 Task: Search one way flight ticket for 3 adults in first from Utqiagvik(barrow): Wiley Postwill Rogers Memorial Airport to Jacksonville: Albert J. Ellis Airport on 5-3-2023. Choice of flights is United. Number of bags: 11 checked bags. Price is upto 72000. Outbound departure time preference is 20:00.
Action: Mouse moved to (310, 283)
Screenshot: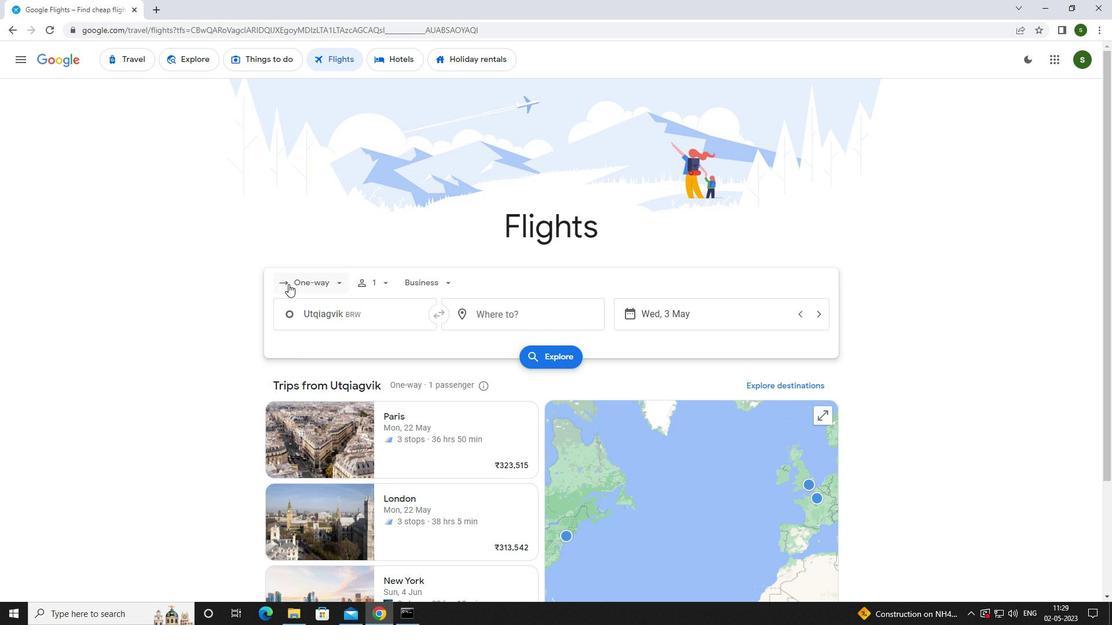 
Action: Mouse pressed left at (310, 283)
Screenshot: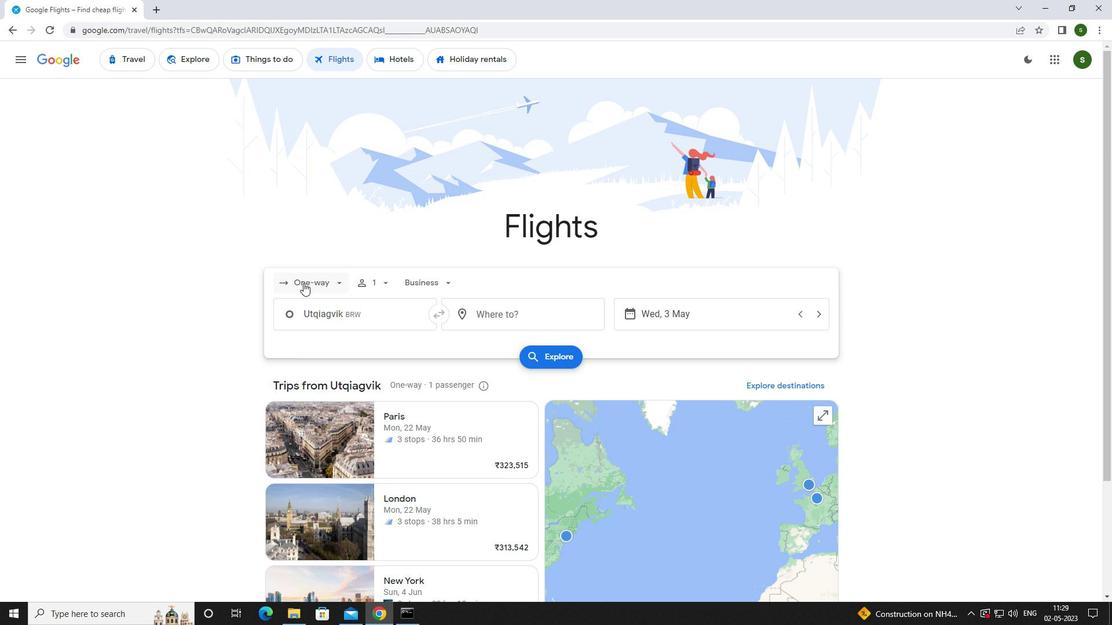 
Action: Mouse moved to (318, 335)
Screenshot: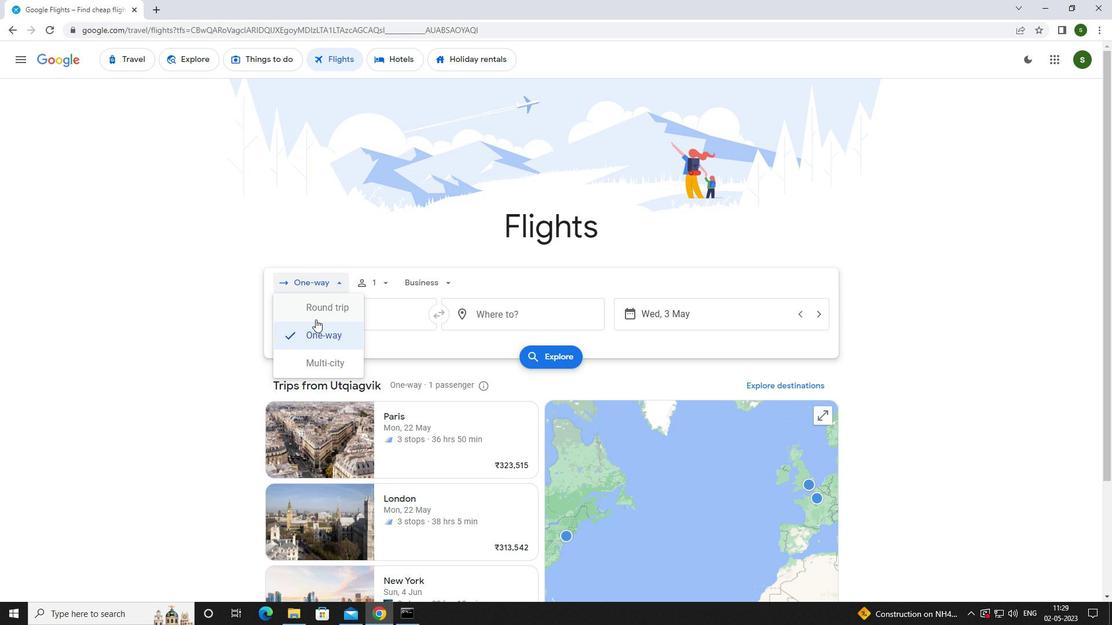 
Action: Mouse pressed left at (318, 335)
Screenshot: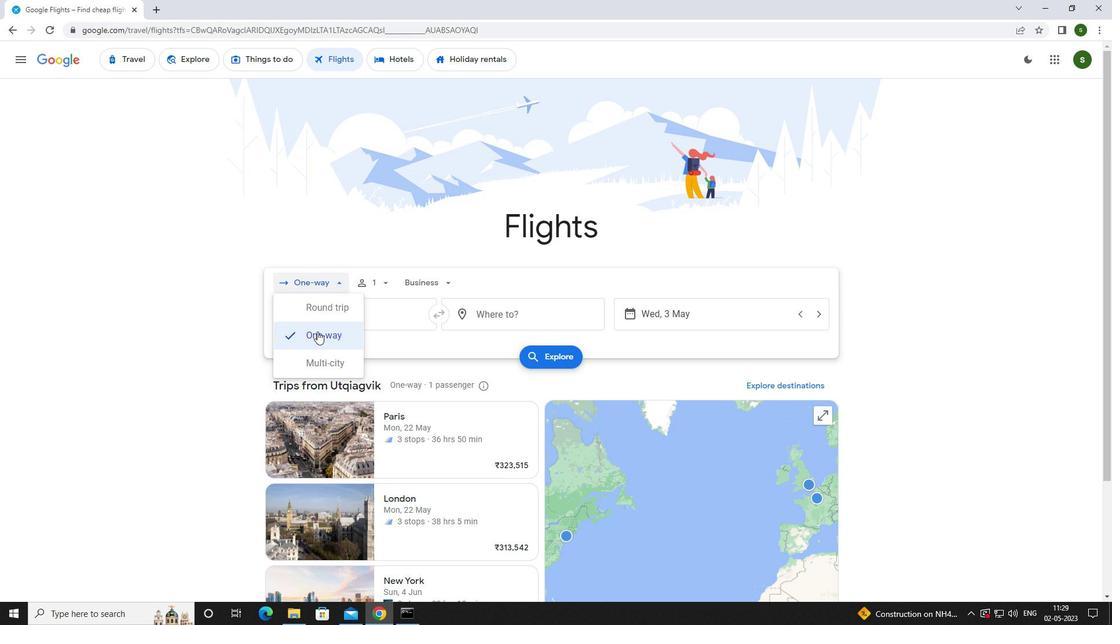 
Action: Mouse moved to (386, 282)
Screenshot: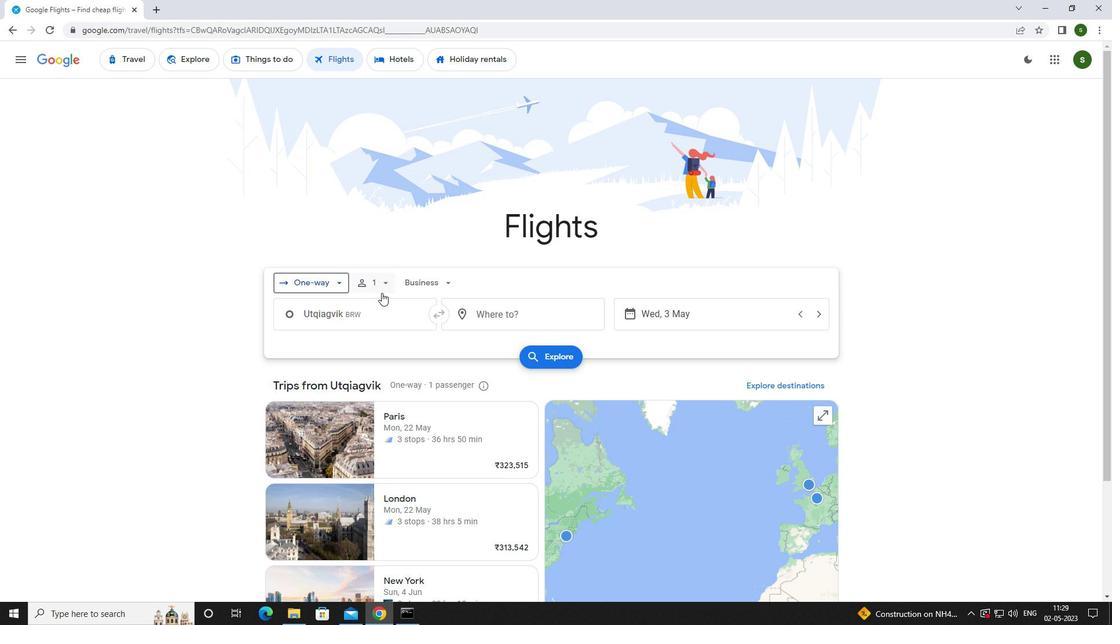 
Action: Mouse pressed left at (386, 282)
Screenshot: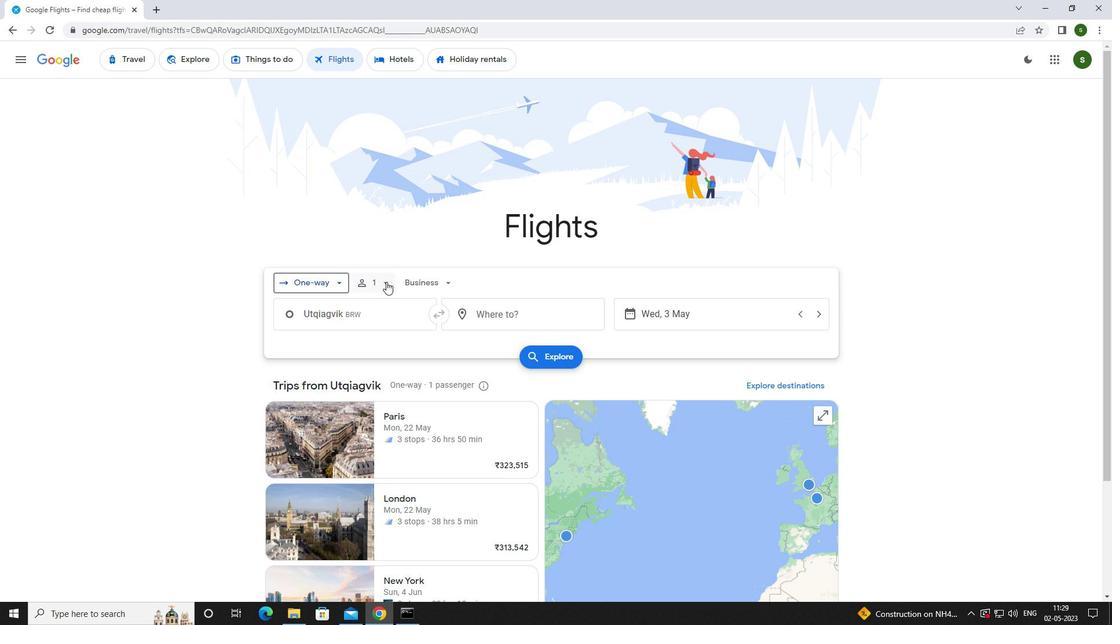 
Action: Mouse moved to (469, 309)
Screenshot: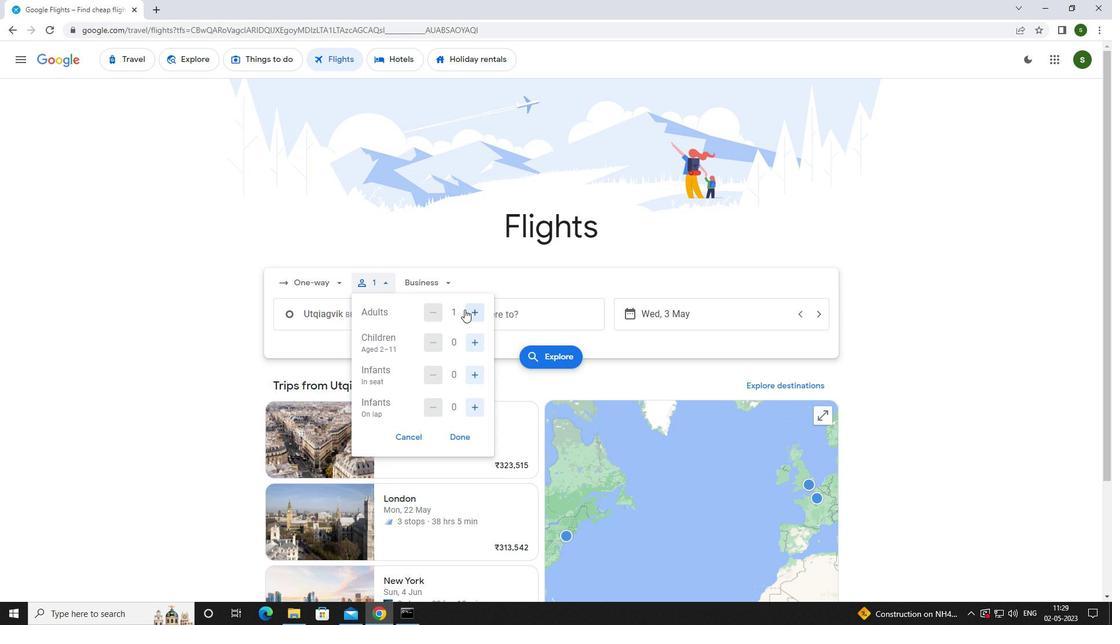 
Action: Mouse pressed left at (469, 309)
Screenshot: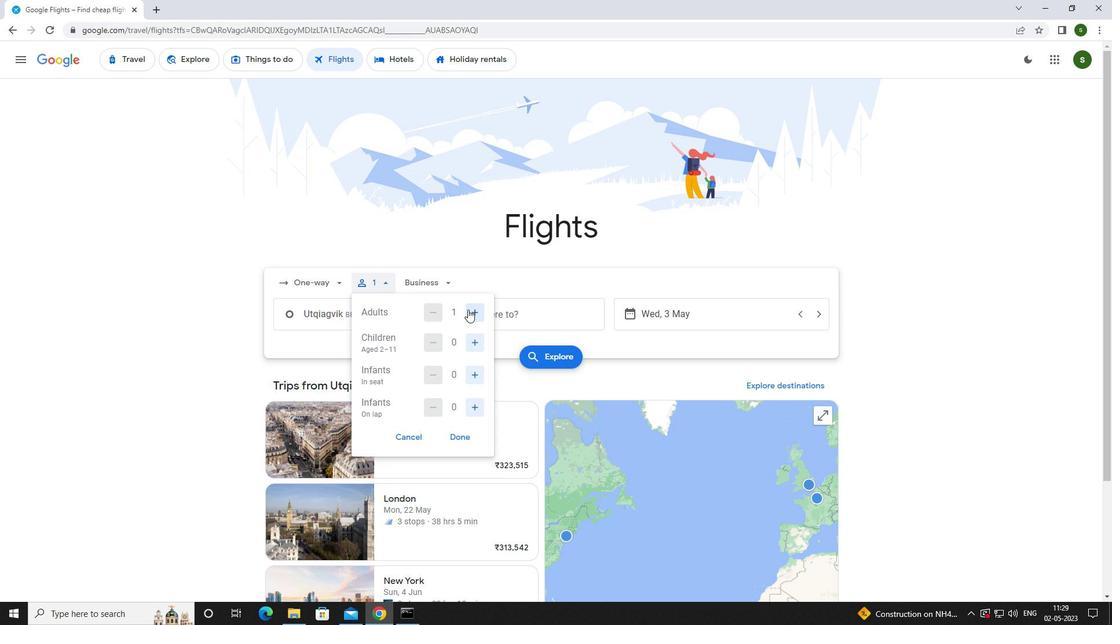 
Action: Mouse pressed left at (469, 309)
Screenshot: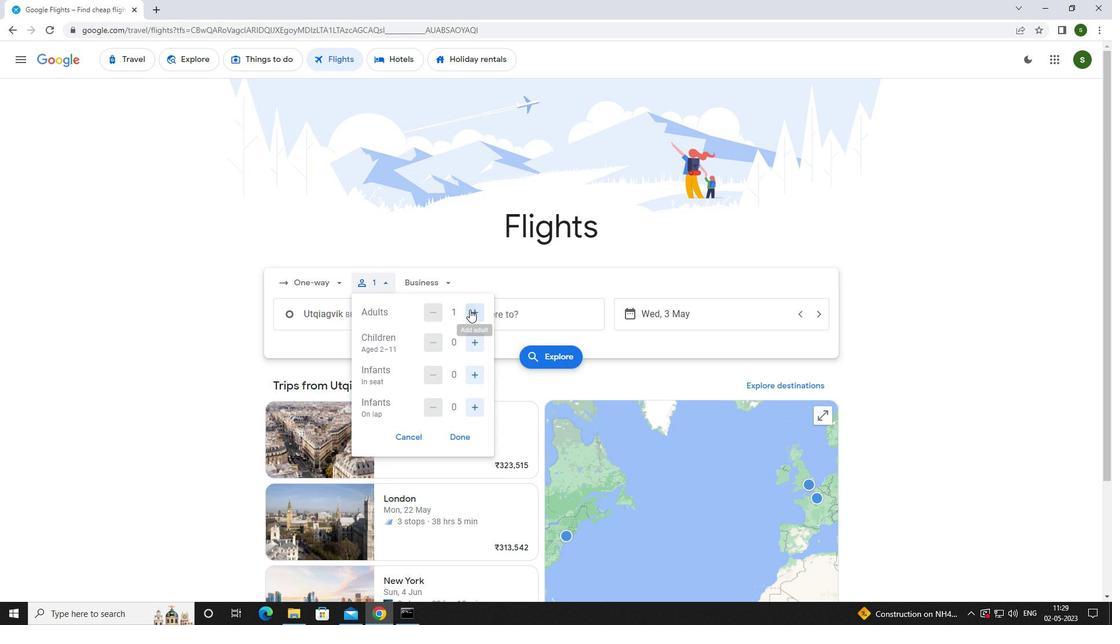 
Action: Mouse moved to (424, 285)
Screenshot: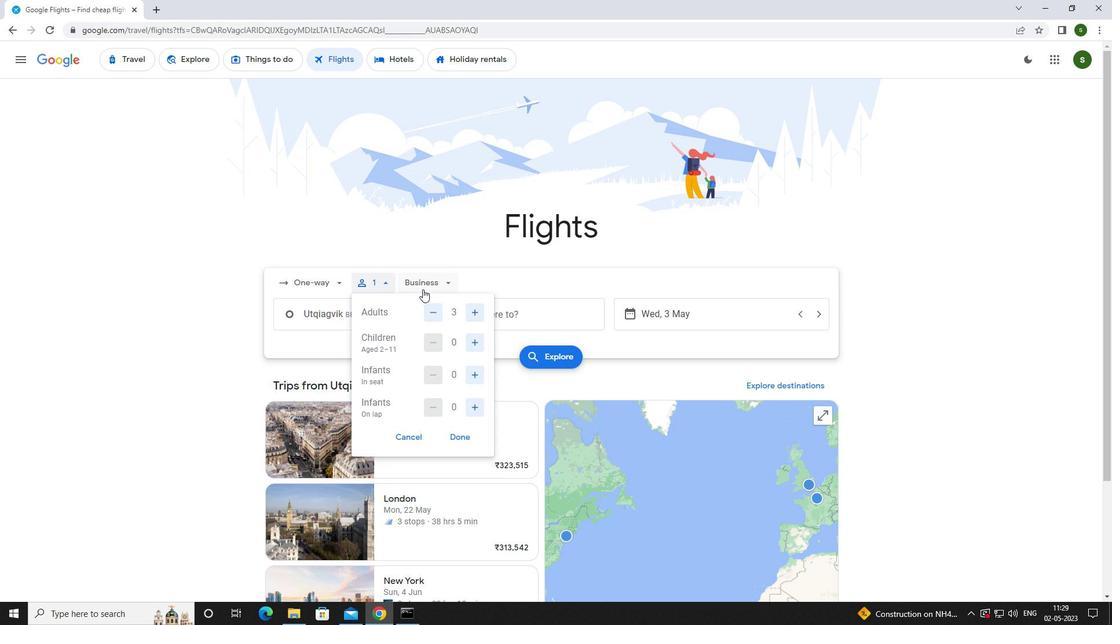 
Action: Mouse pressed left at (424, 285)
Screenshot: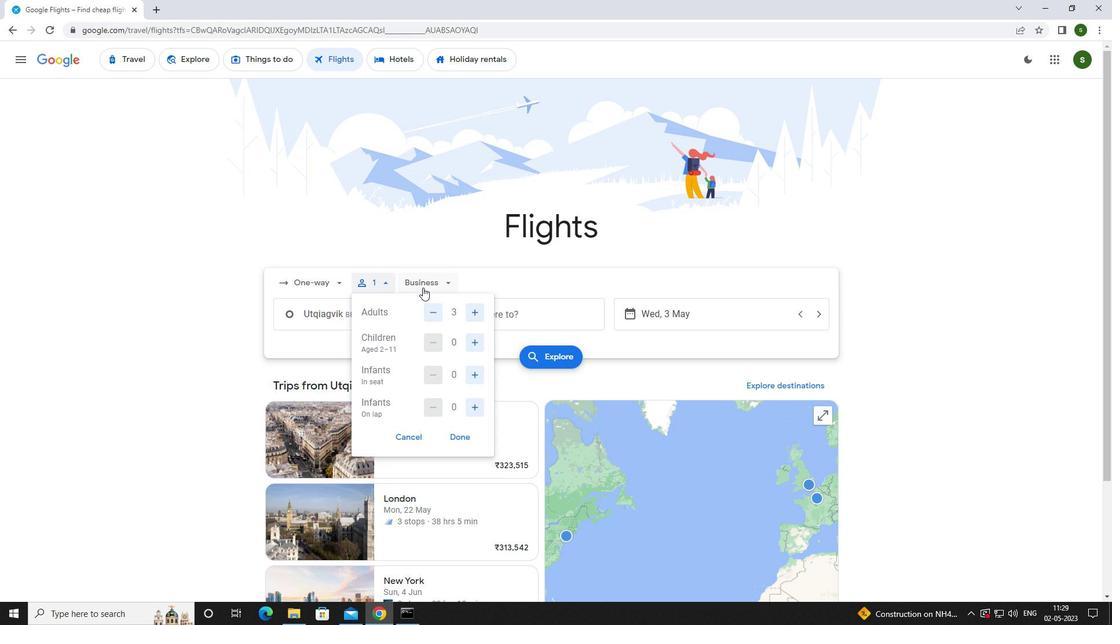 
Action: Mouse moved to (457, 385)
Screenshot: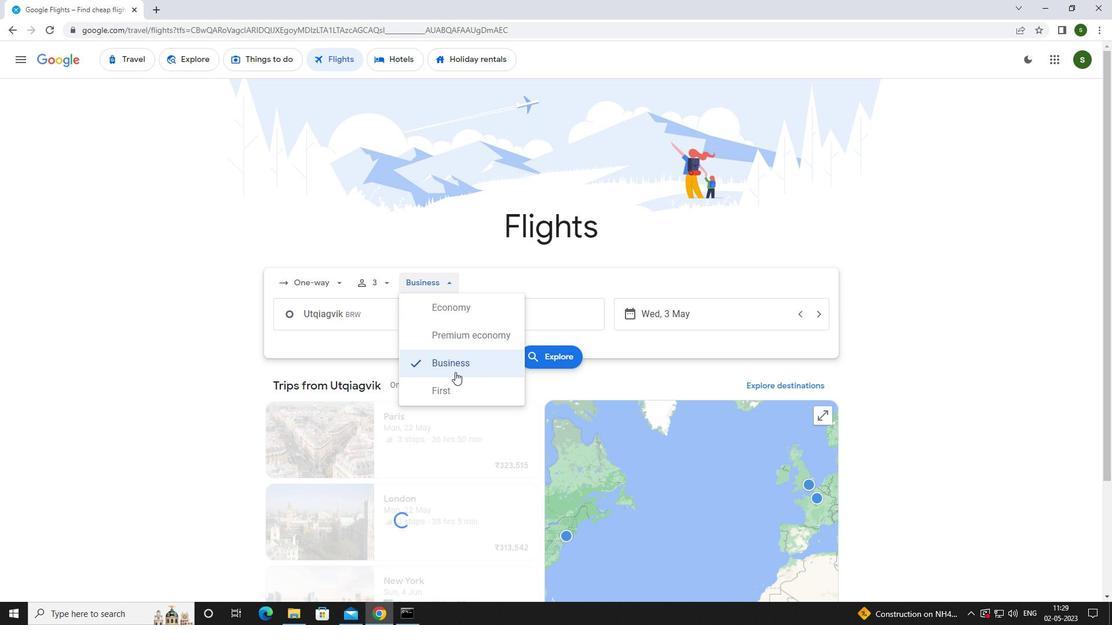 
Action: Mouse pressed left at (457, 385)
Screenshot: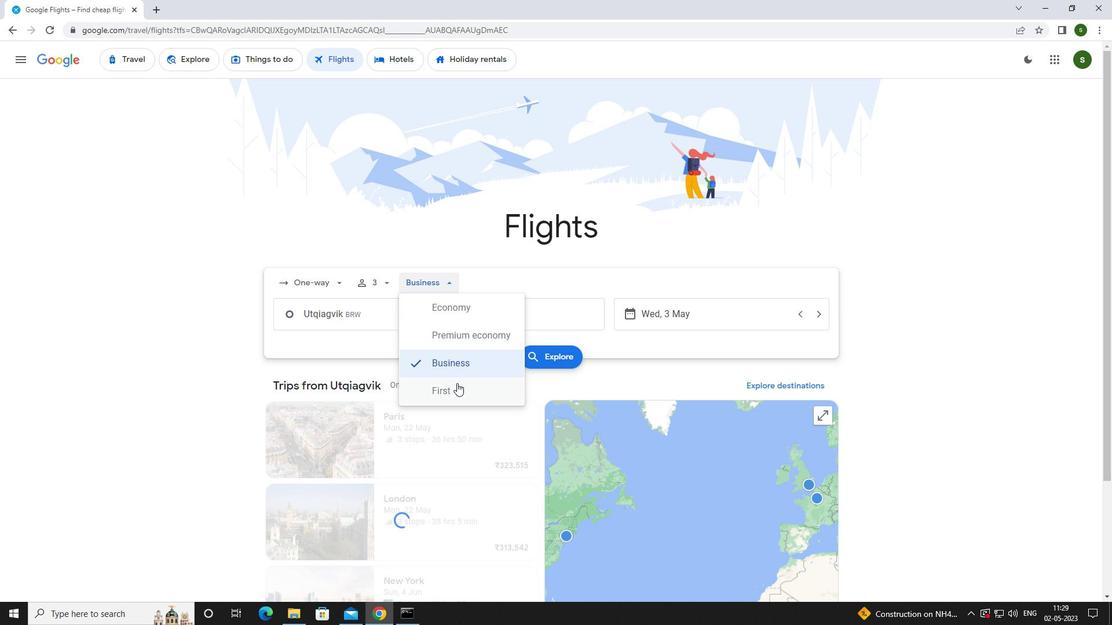 
Action: Mouse moved to (370, 317)
Screenshot: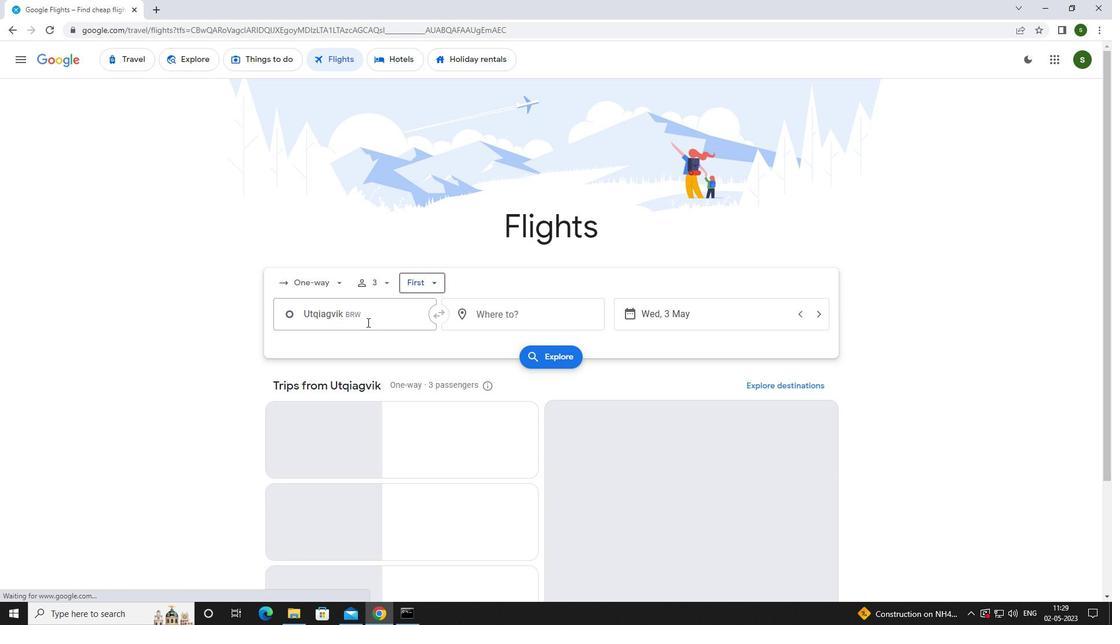 
Action: Mouse pressed left at (370, 317)
Screenshot: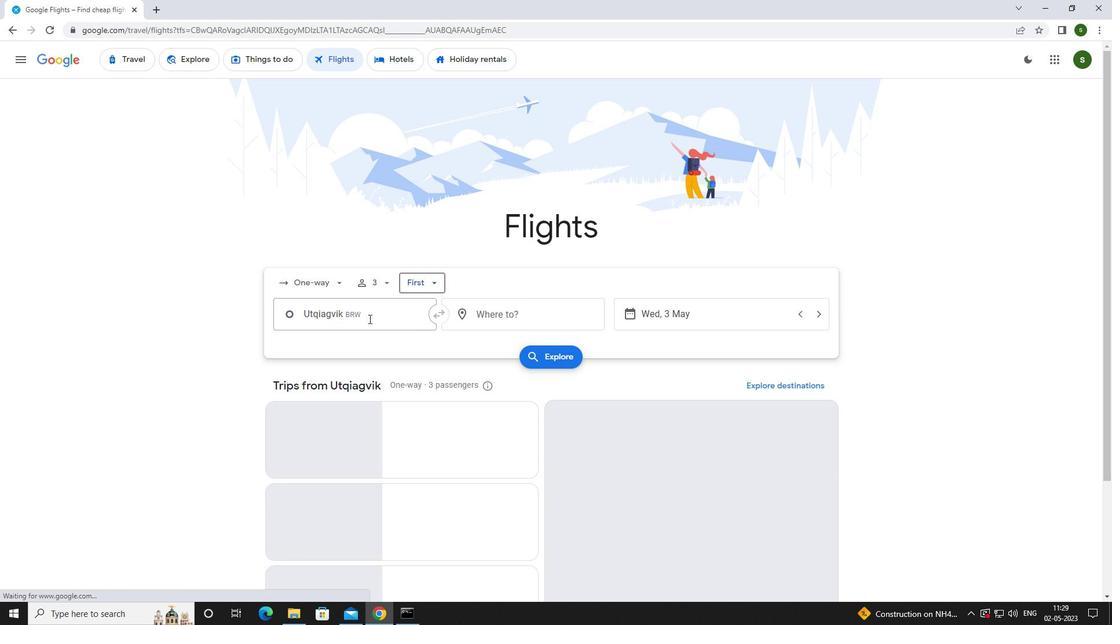 
Action: Key pressed <Key.caps_lock>u<Key.caps_lock>tqi
Screenshot: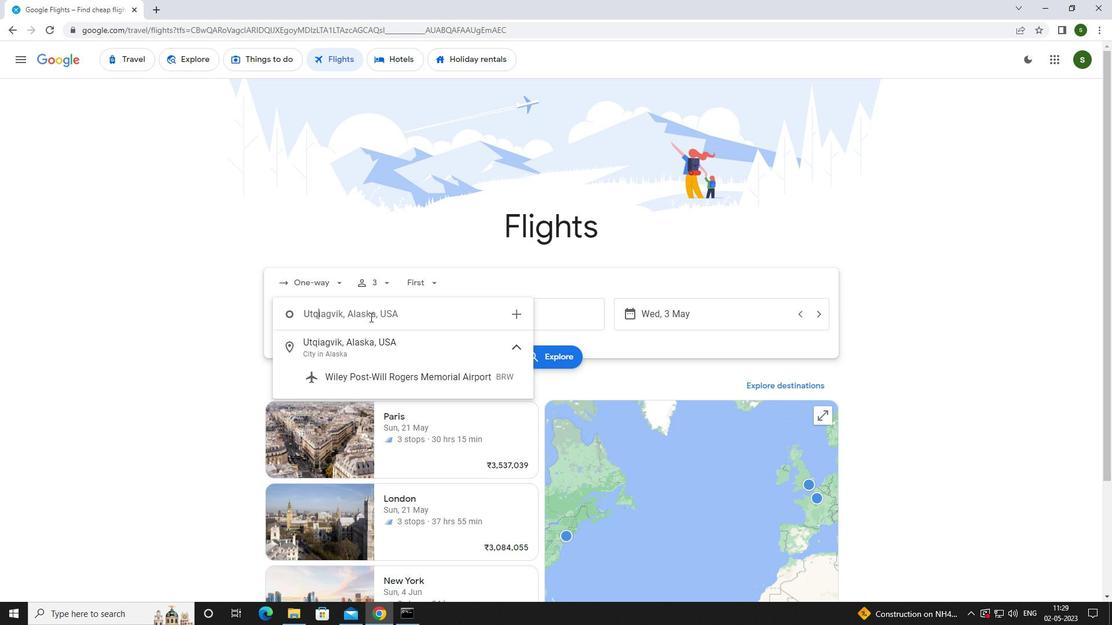 
Action: Mouse moved to (375, 375)
Screenshot: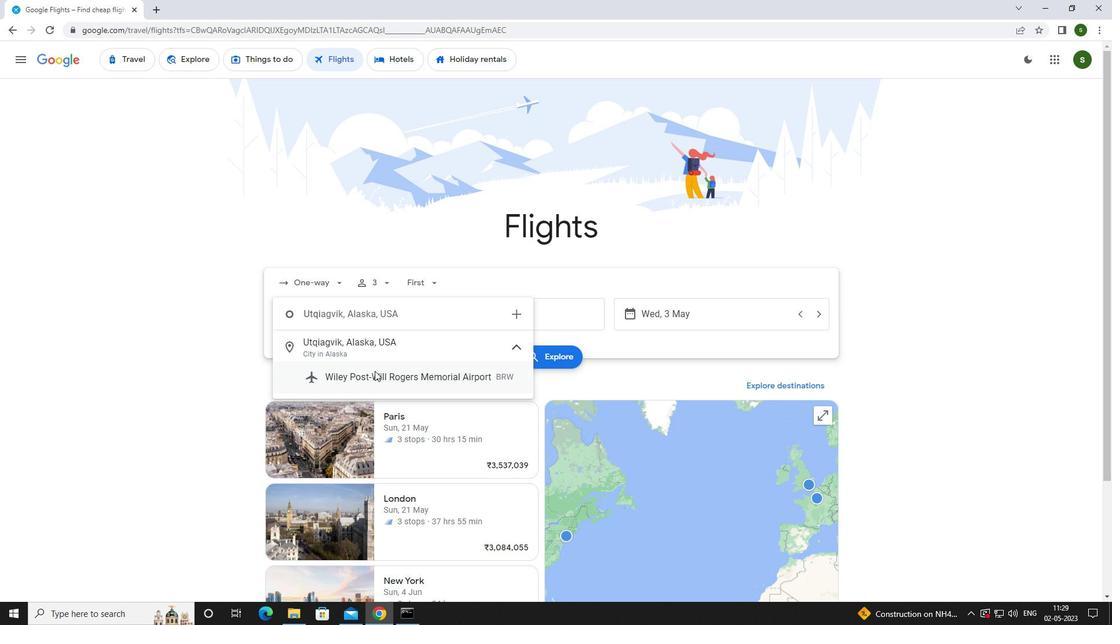 
Action: Mouse pressed left at (375, 375)
Screenshot: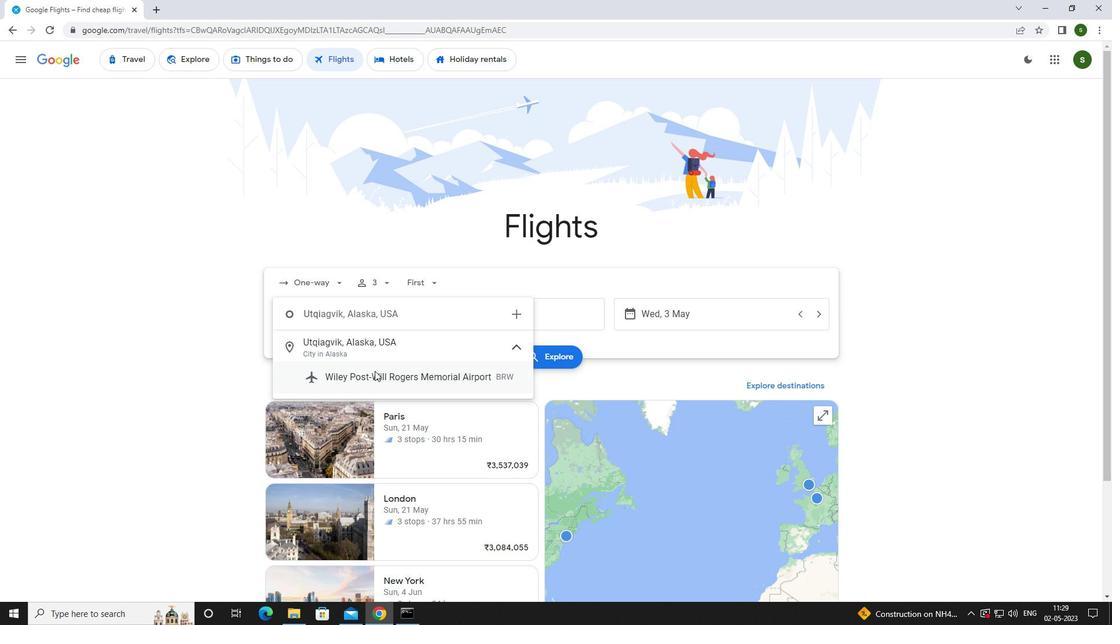 
Action: Mouse moved to (524, 316)
Screenshot: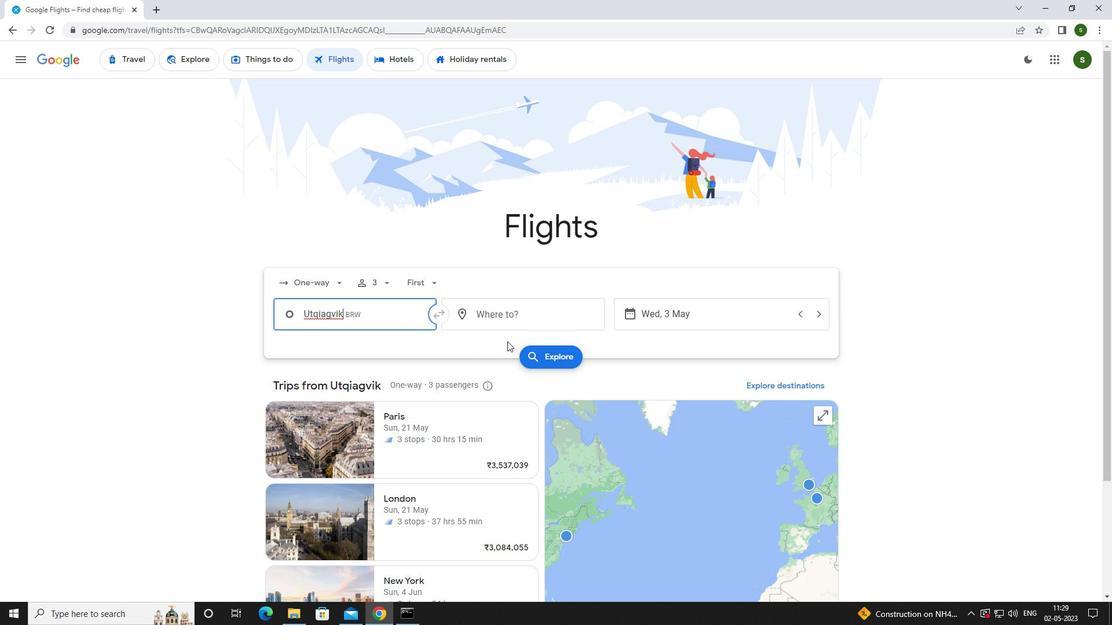 
Action: Mouse pressed left at (524, 316)
Screenshot: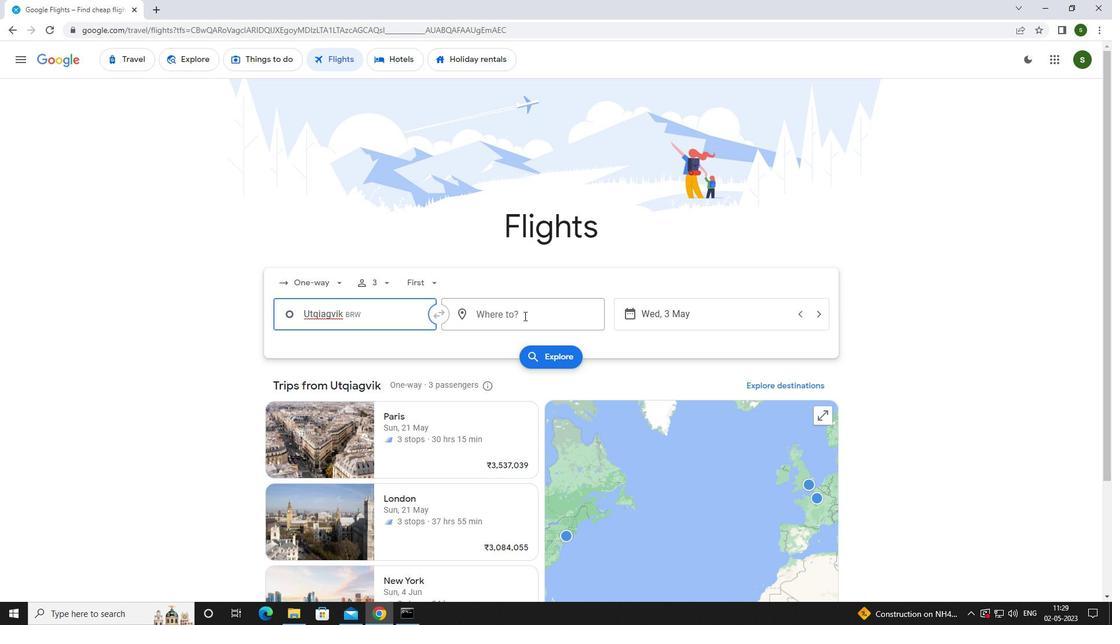 
Action: Key pressed <Key.caps_lock>a<Key.caps_lock>lbert<Key.space>
Screenshot: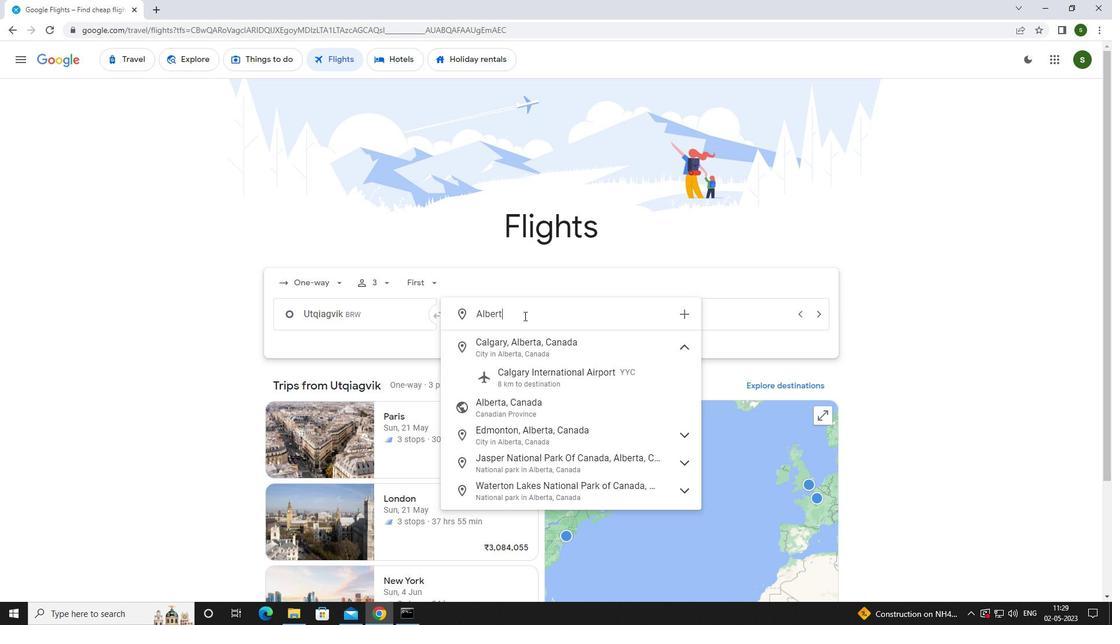 
Action: Mouse moved to (528, 342)
Screenshot: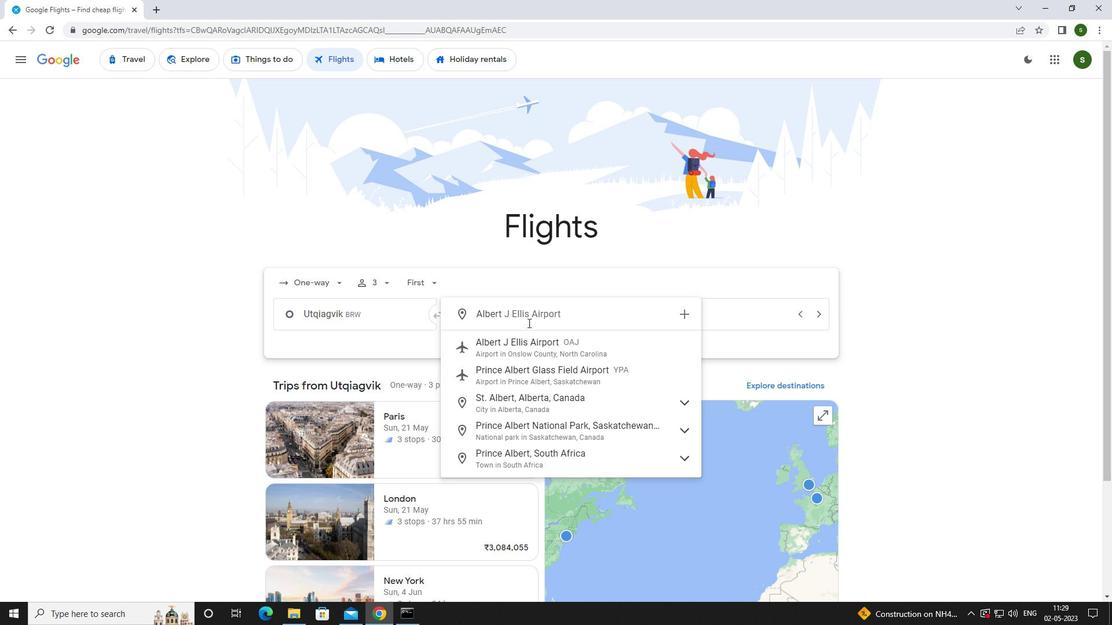 
Action: Mouse pressed left at (528, 342)
Screenshot: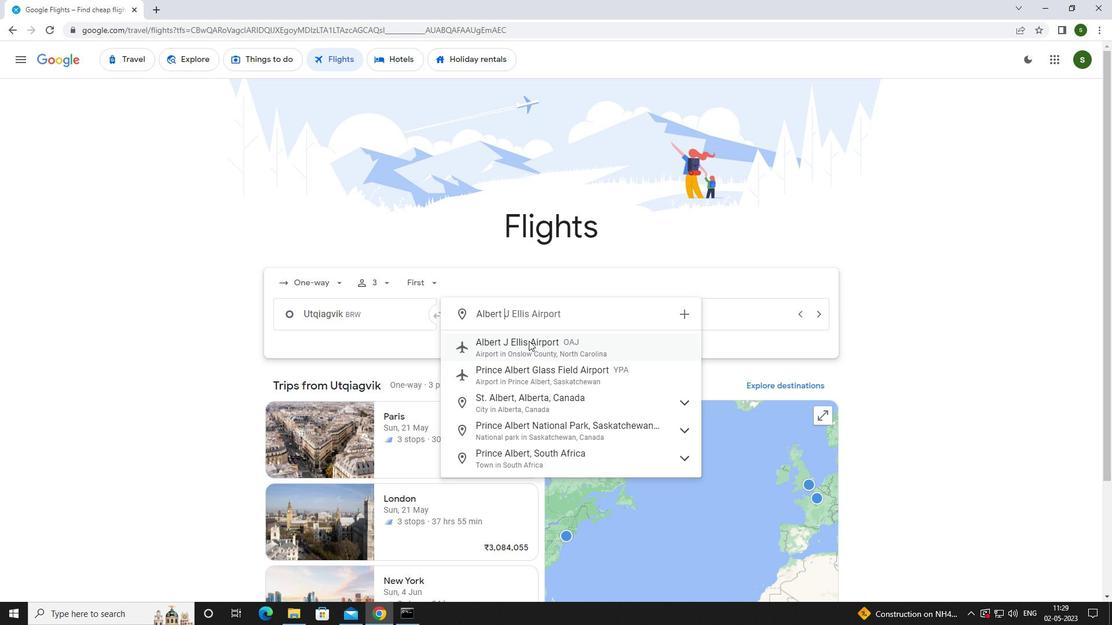 
Action: Mouse moved to (707, 317)
Screenshot: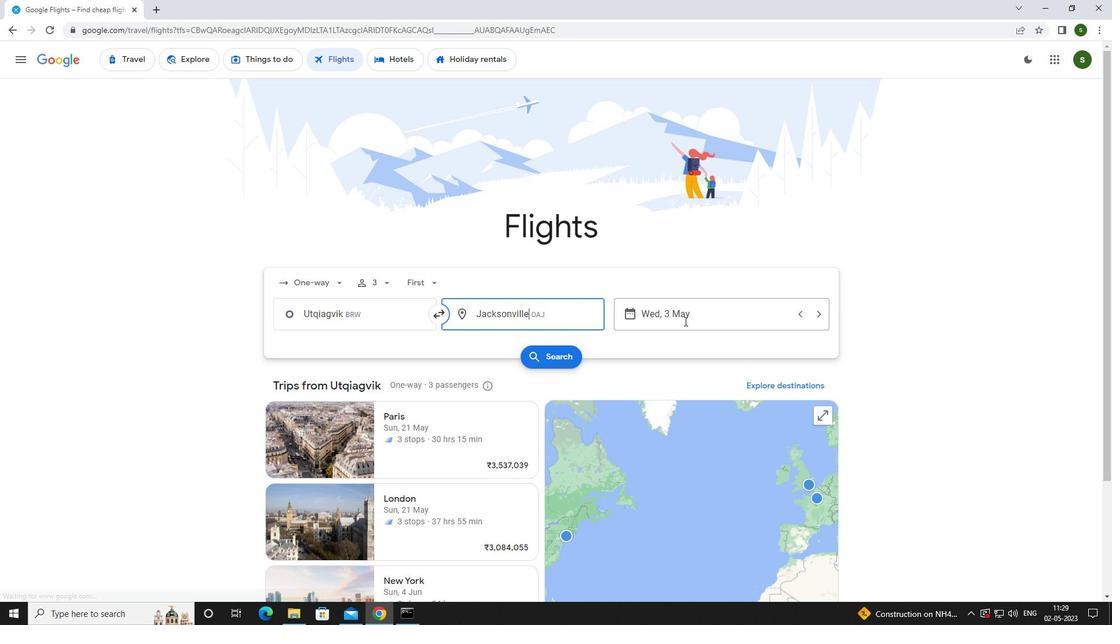 
Action: Mouse pressed left at (707, 317)
Screenshot: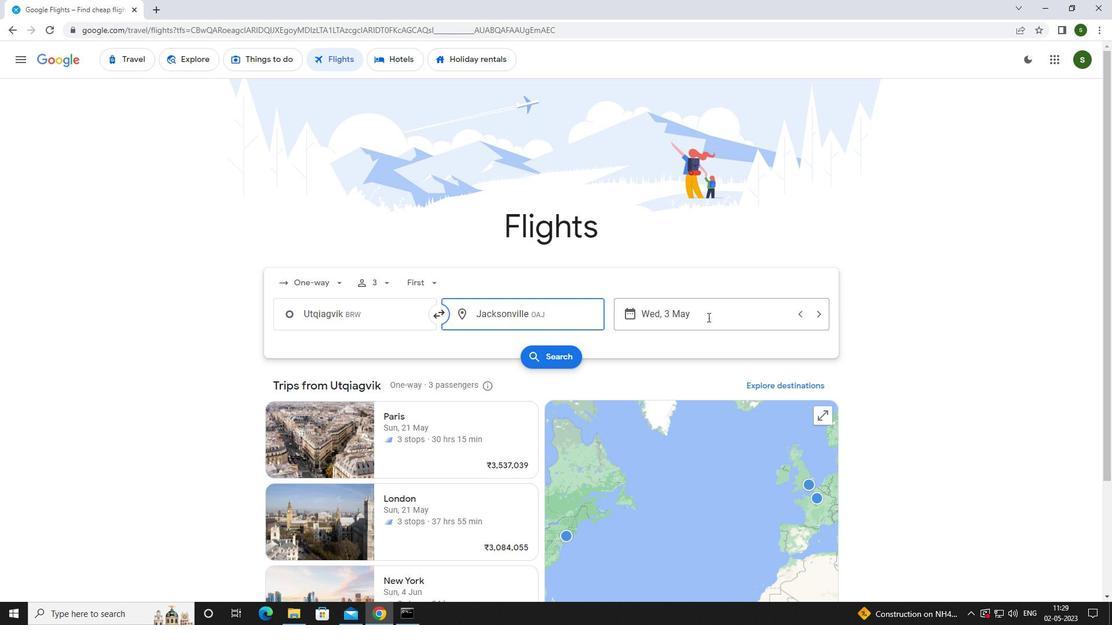 
Action: Mouse moved to (506, 391)
Screenshot: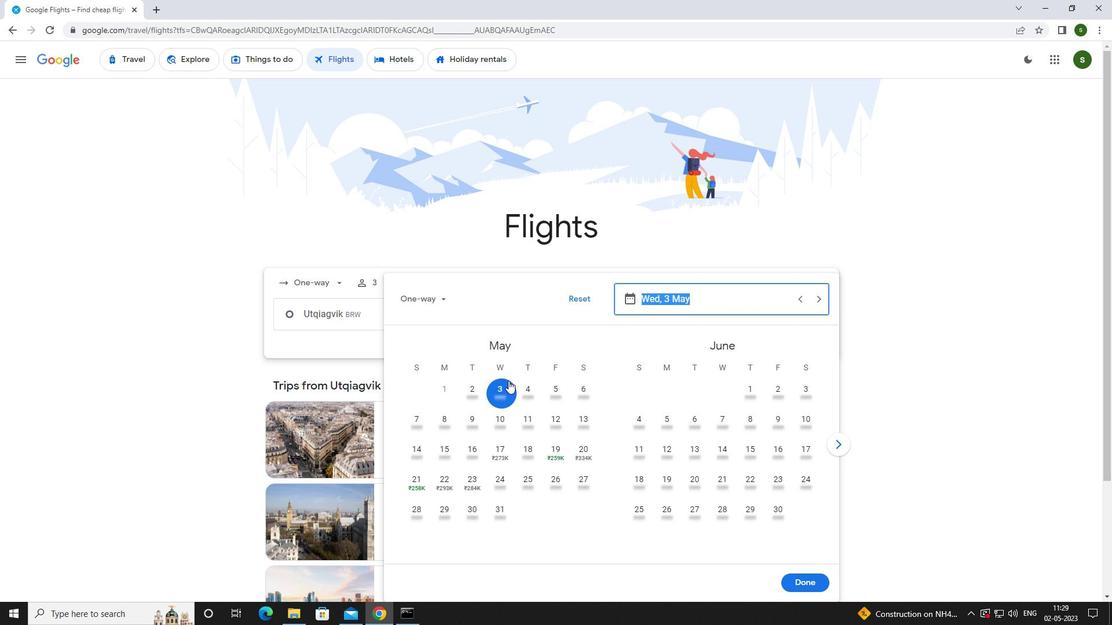 
Action: Mouse pressed left at (506, 391)
Screenshot: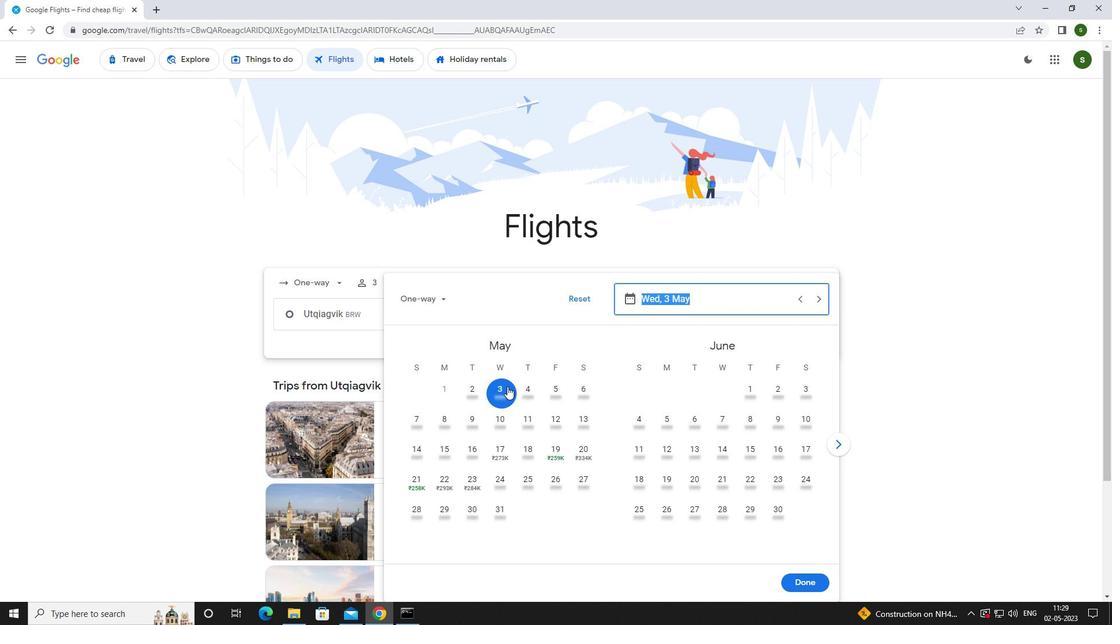 
Action: Mouse moved to (797, 578)
Screenshot: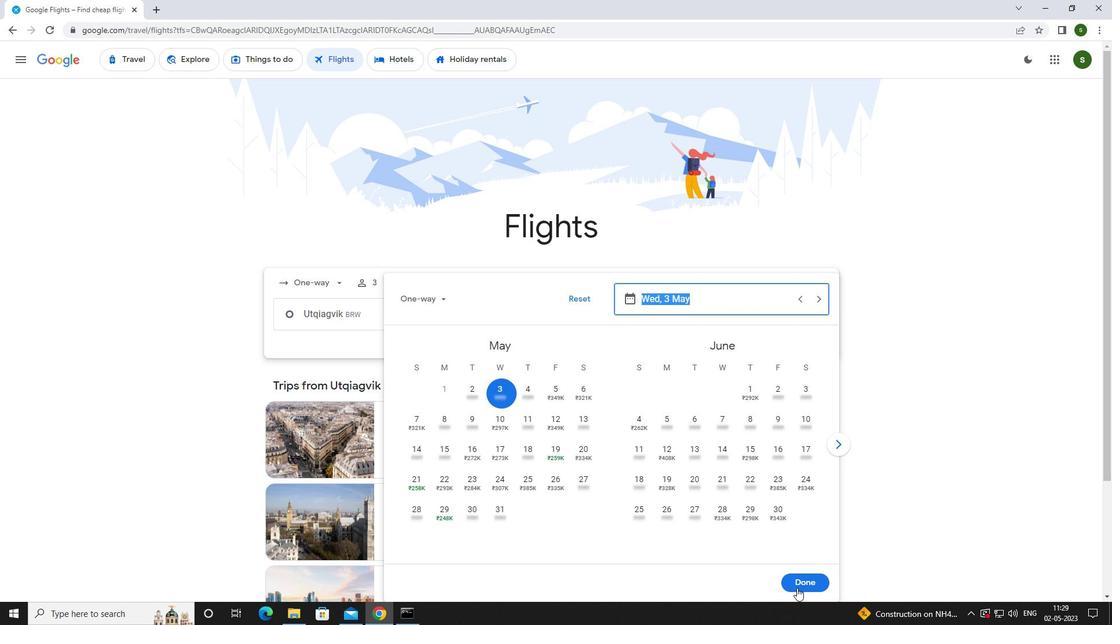 
Action: Mouse pressed left at (797, 578)
Screenshot: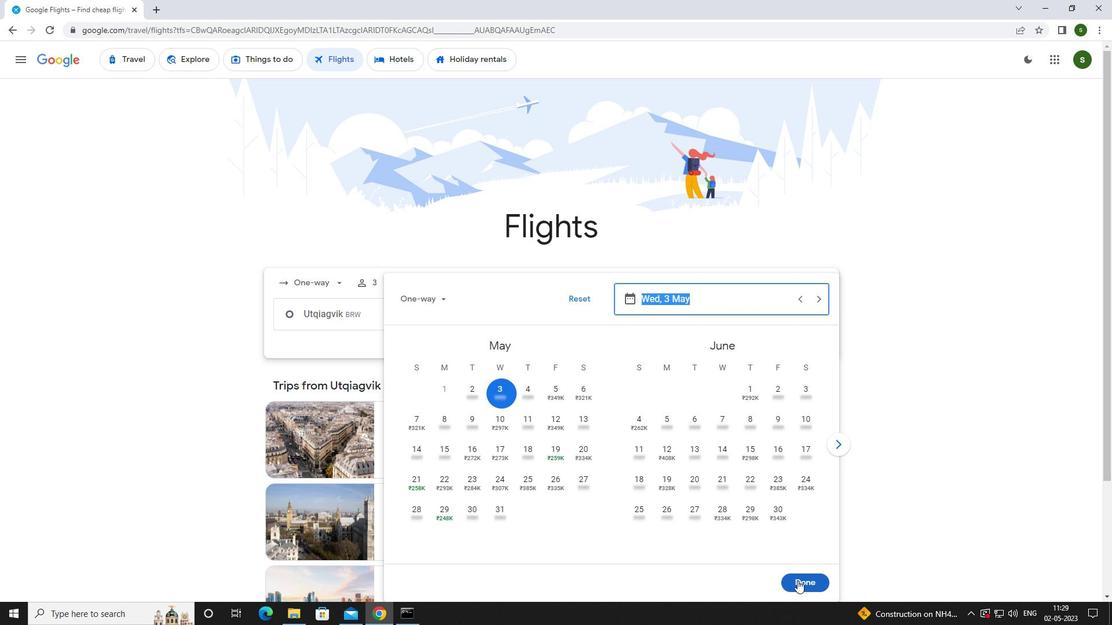 
Action: Mouse moved to (548, 348)
Screenshot: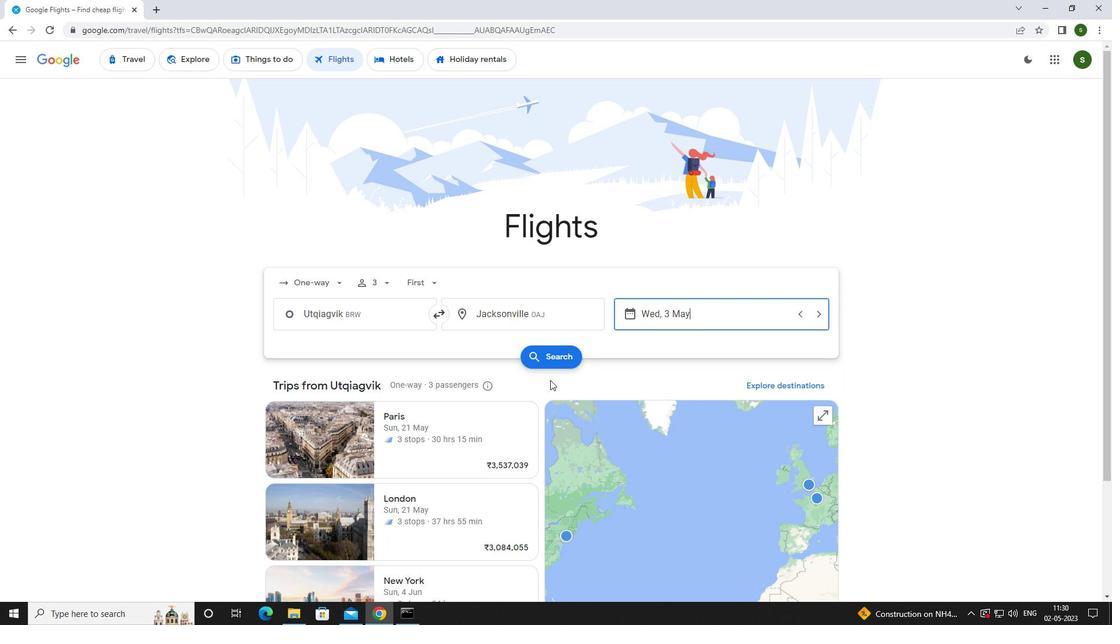 
Action: Mouse pressed left at (548, 348)
Screenshot: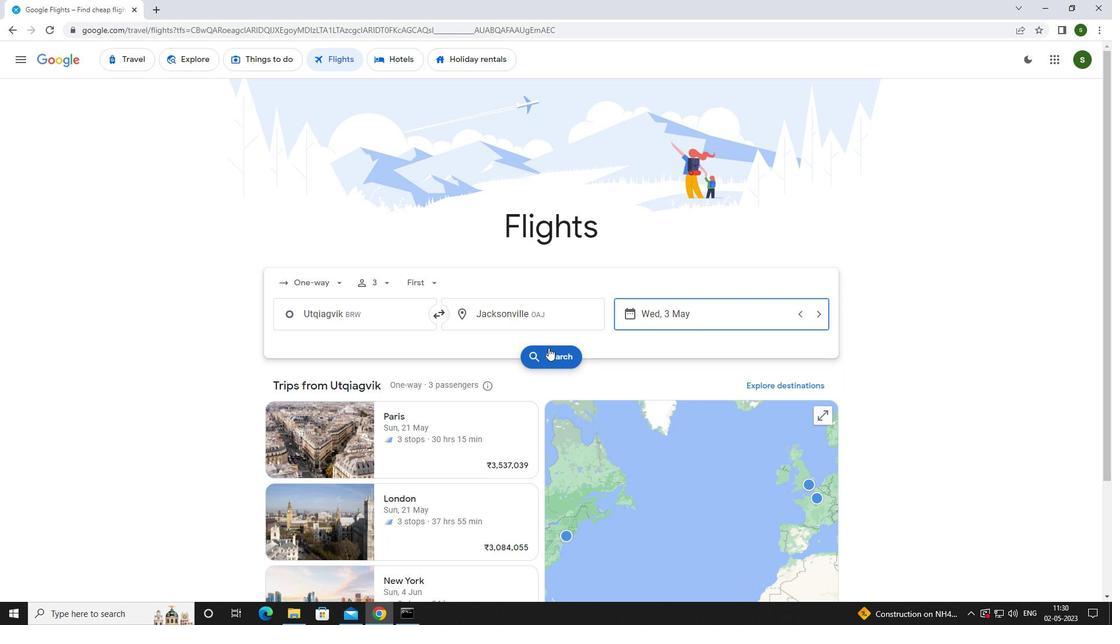 
Action: Mouse moved to (281, 163)
Screenshot: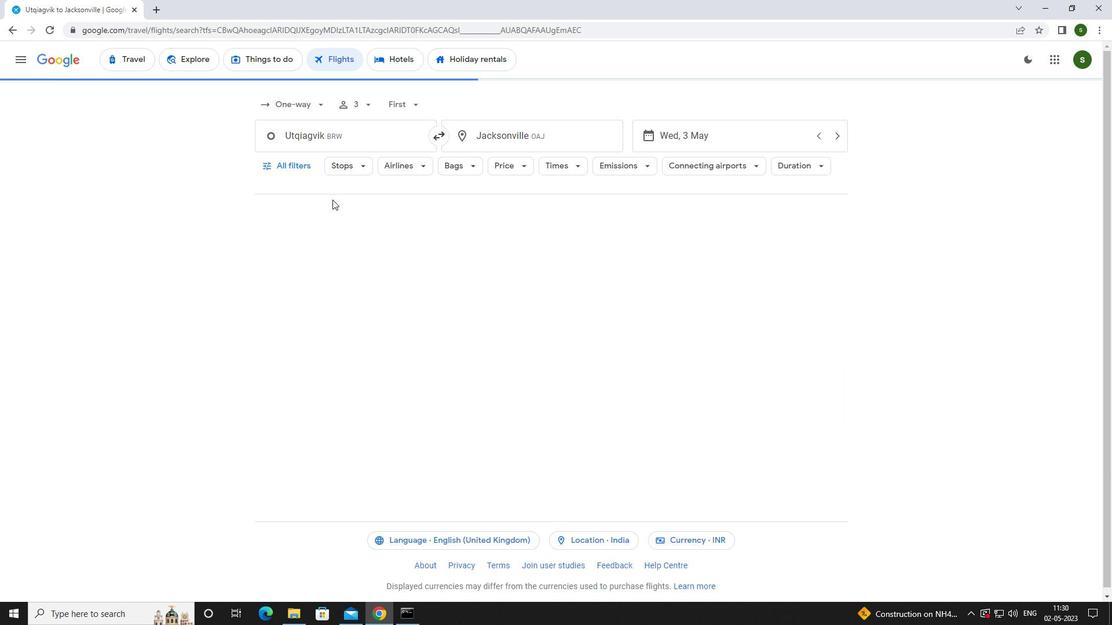 
Action: Mouse pressed left at (281, 163)
Screenshot: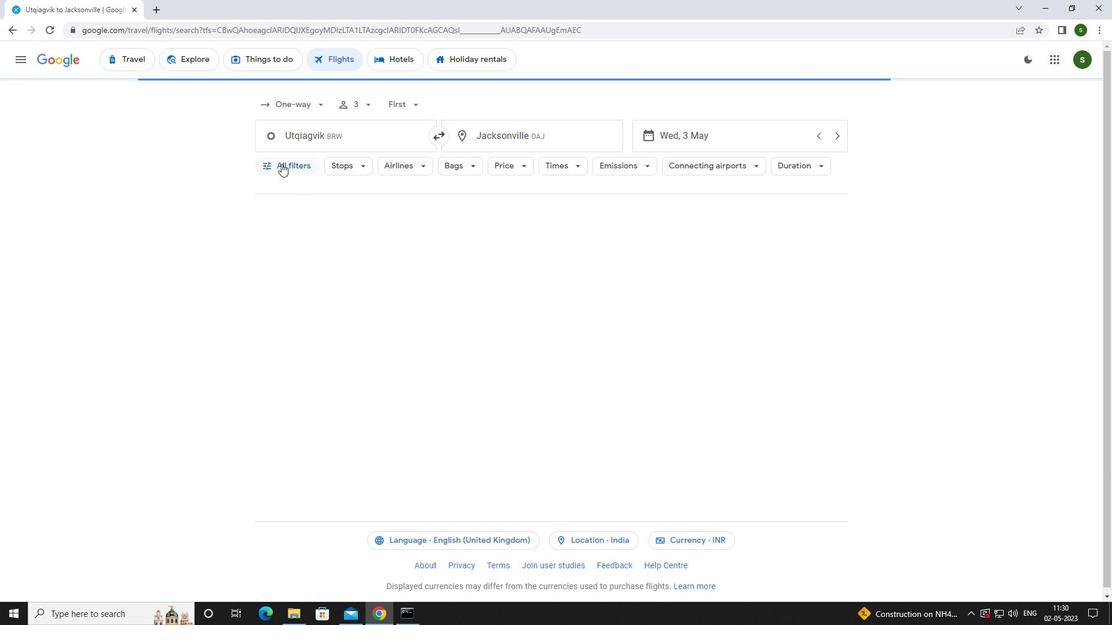 
Action: Mouse moved to (429, 410)
Screenshot: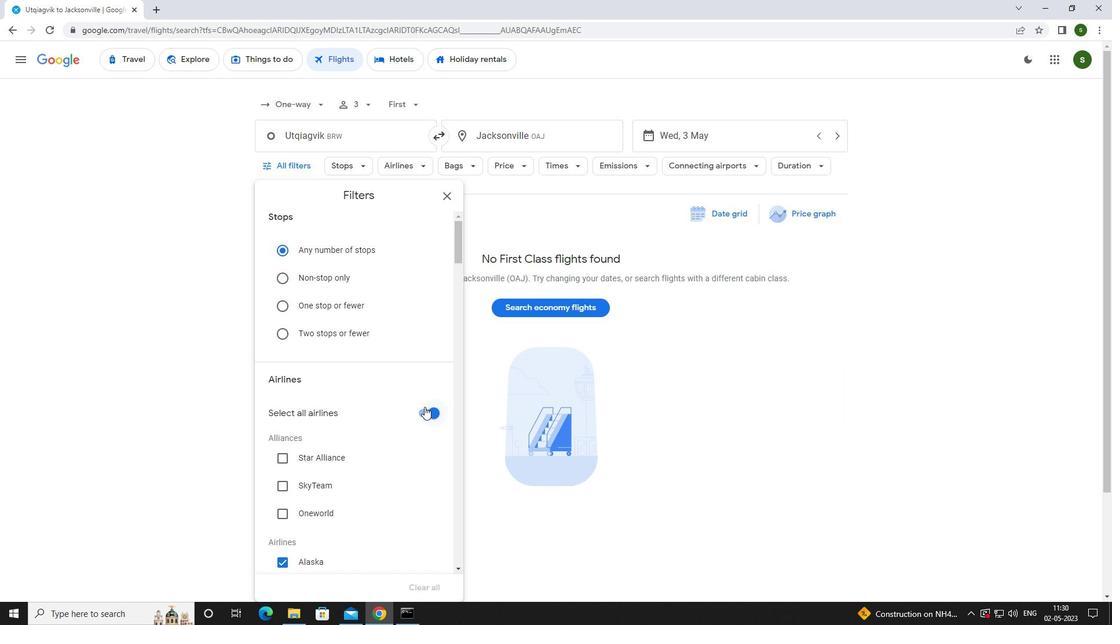 
Action: Mouse pressed left at (429, 410)
Screenshot: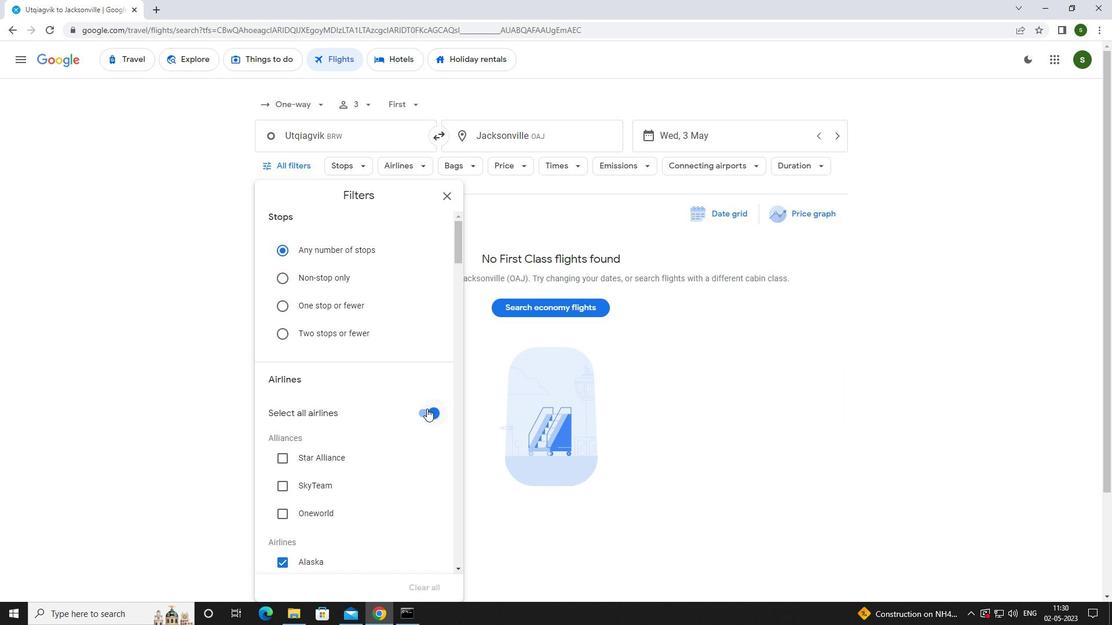 
Action: Mouse moved to (417, 380)
Screenshot: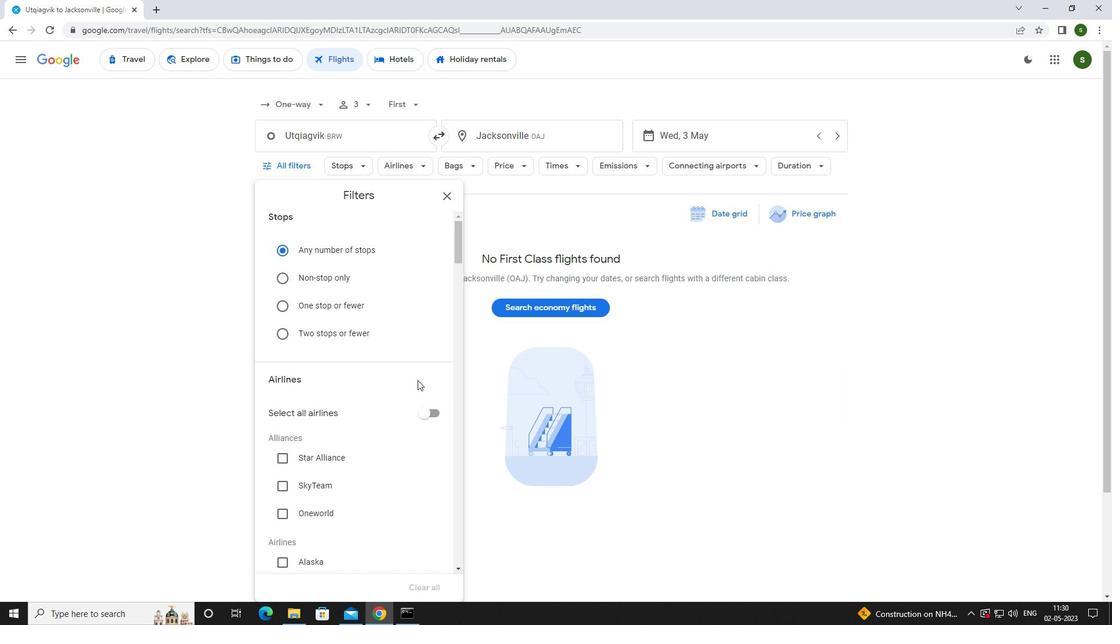 
Action: Mouse scrolled (417, 380) with delta (0, 0)
Screenshot: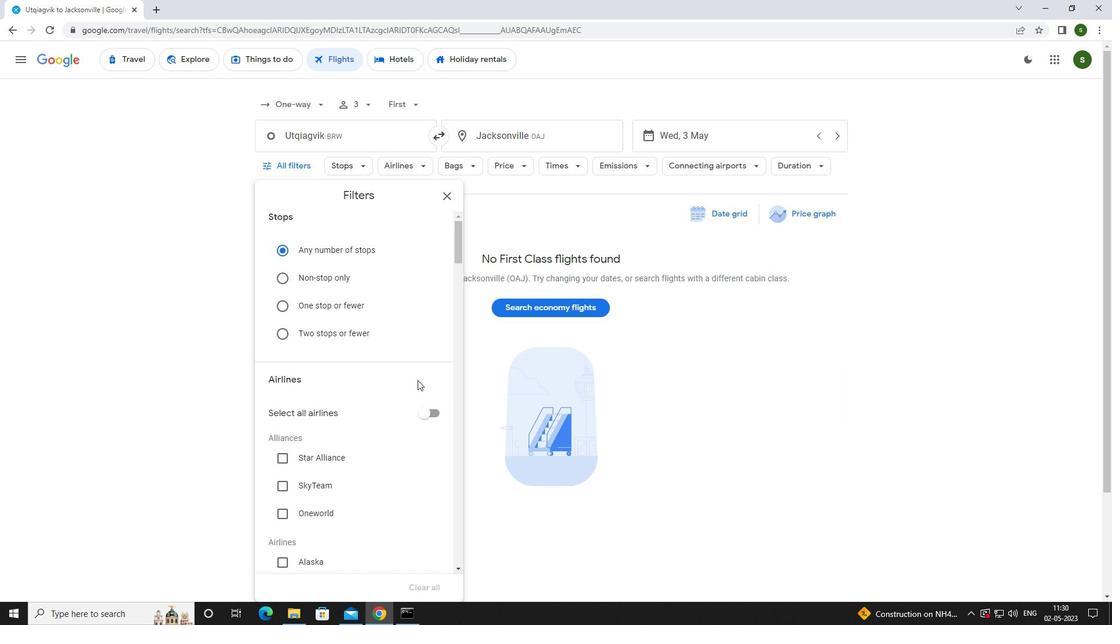 
Action: Mouse scrolled (417, 380) with delta (0, 0)
Screenshot: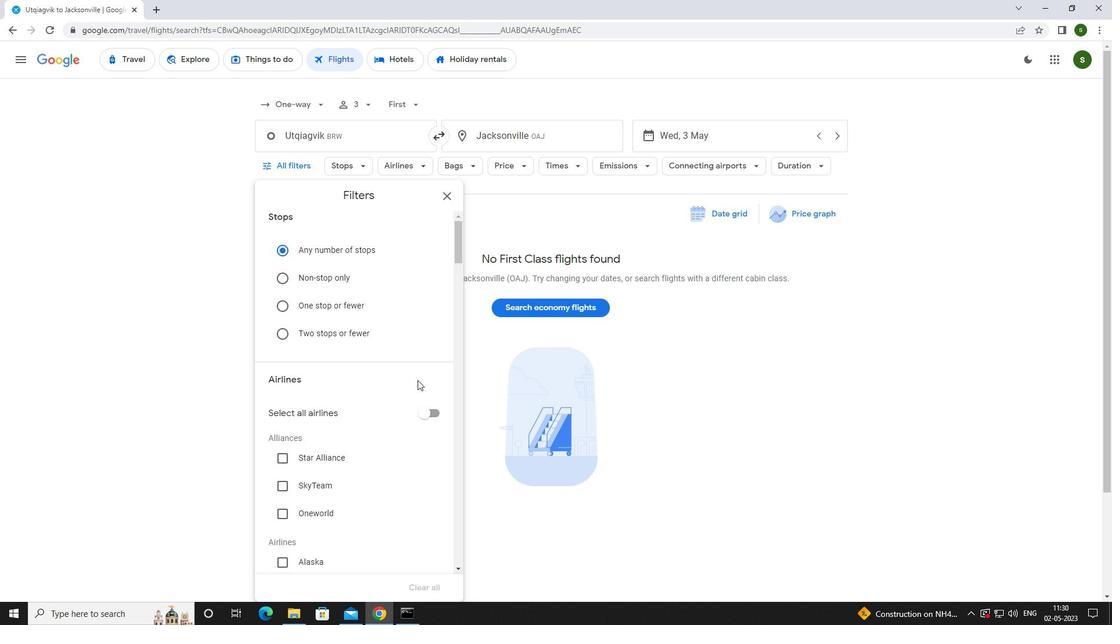 
Action: Mouse scrolled (417, 380) with delta (0, 0)
Screenshot: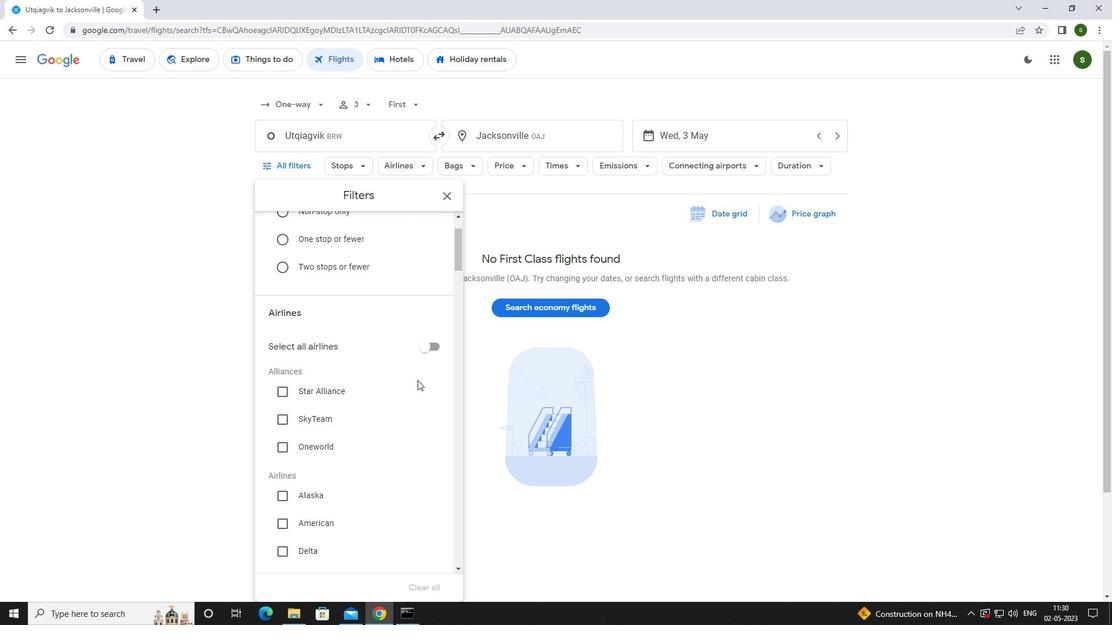 
Action: Mouse scrolled (417, 380) with delta (0, 0)
Screenshot: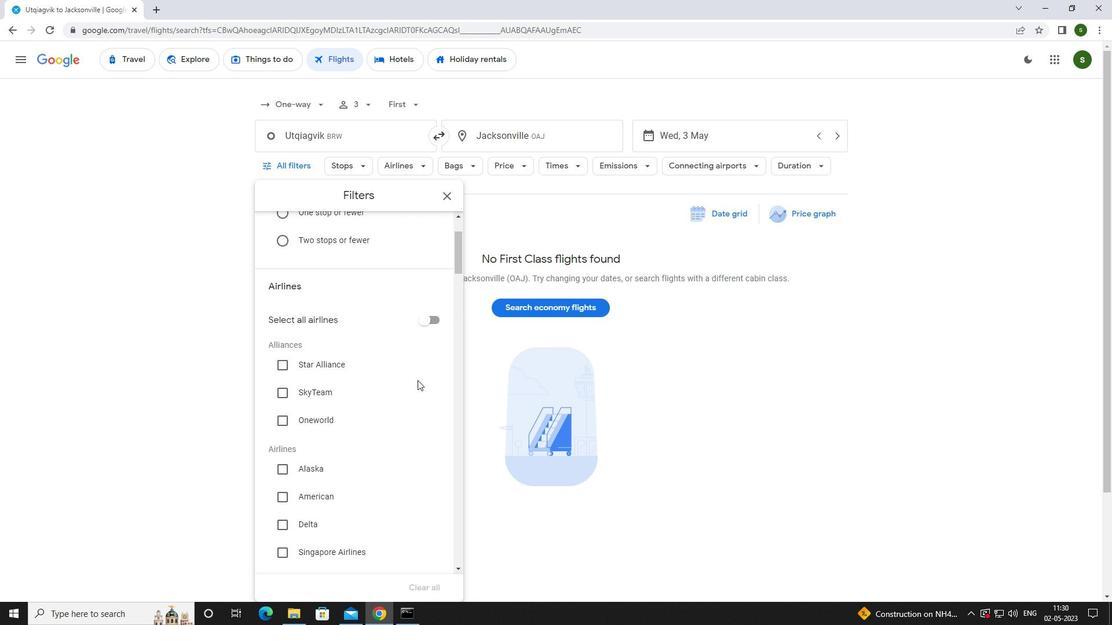 
Action: Mouse scrolled (417, 380) with delta (0, 0)
Screenshot: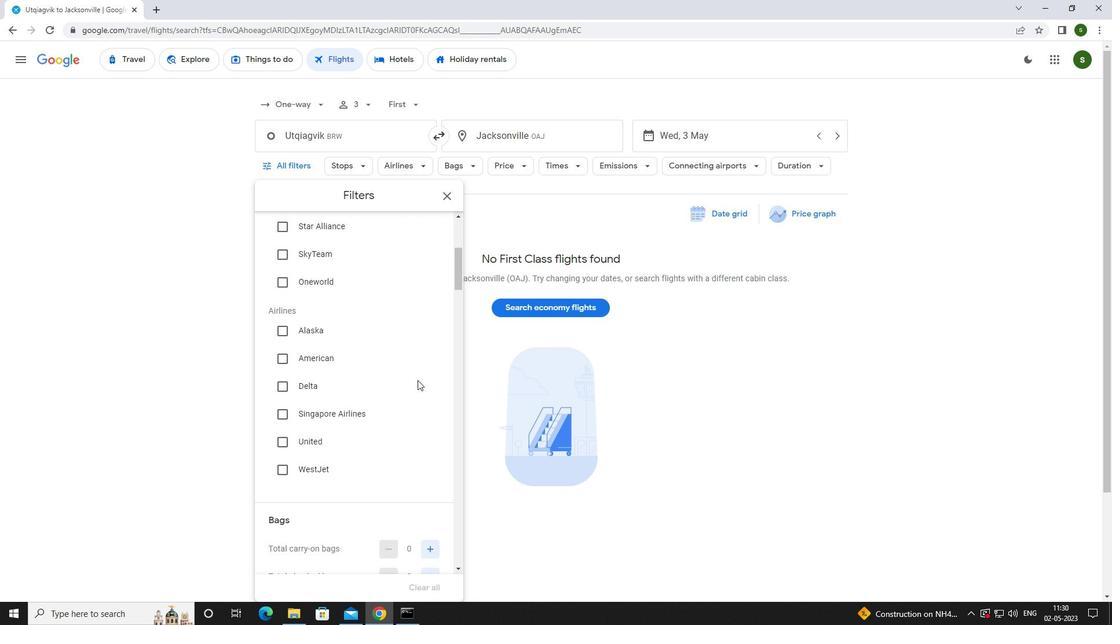 
Action: Mouse moved to (305, 382)
Screenshot: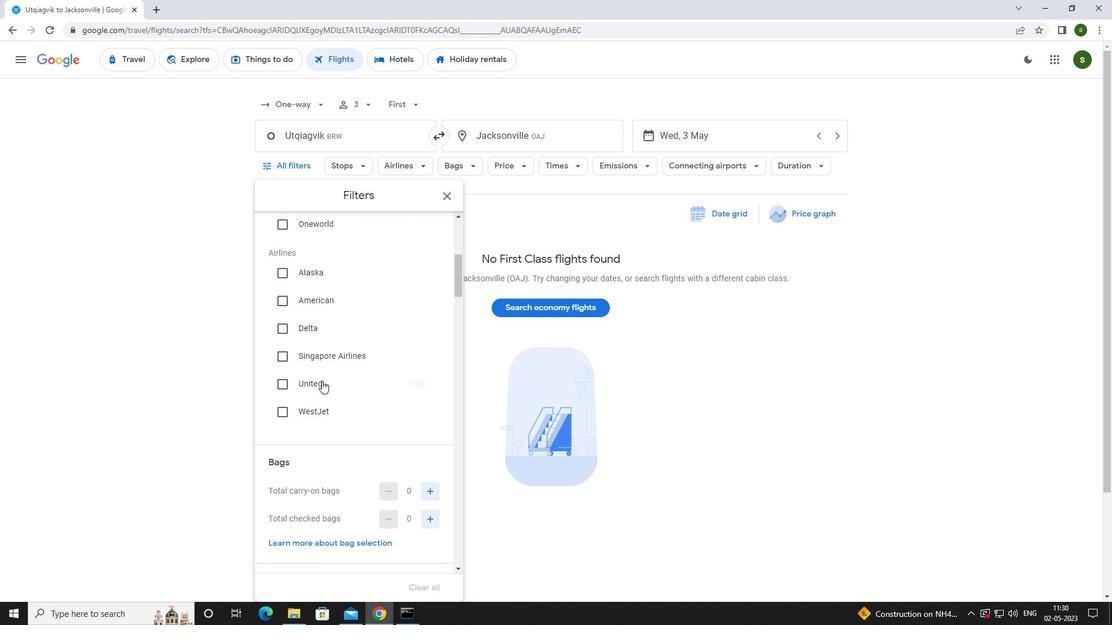 
Action: Mouse pressed left at (305, 382)
Screenshot: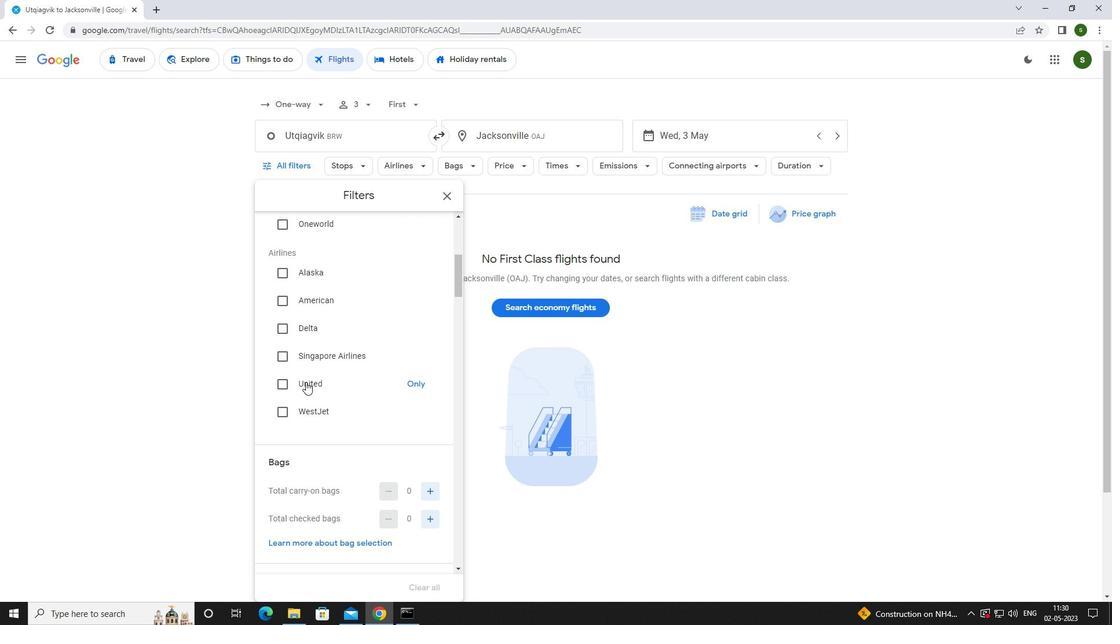 
Action: Mouse moved to (378, 425)
Screenshot: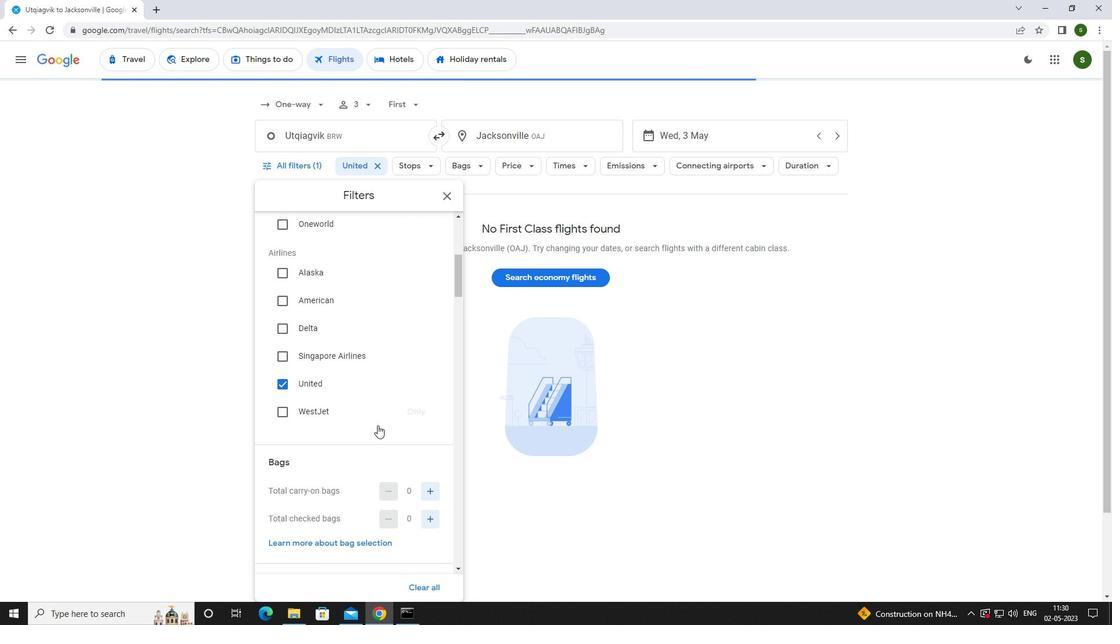 
Action: Mouse scrolled (378, 425) with delta (0, 0)
Screenshot: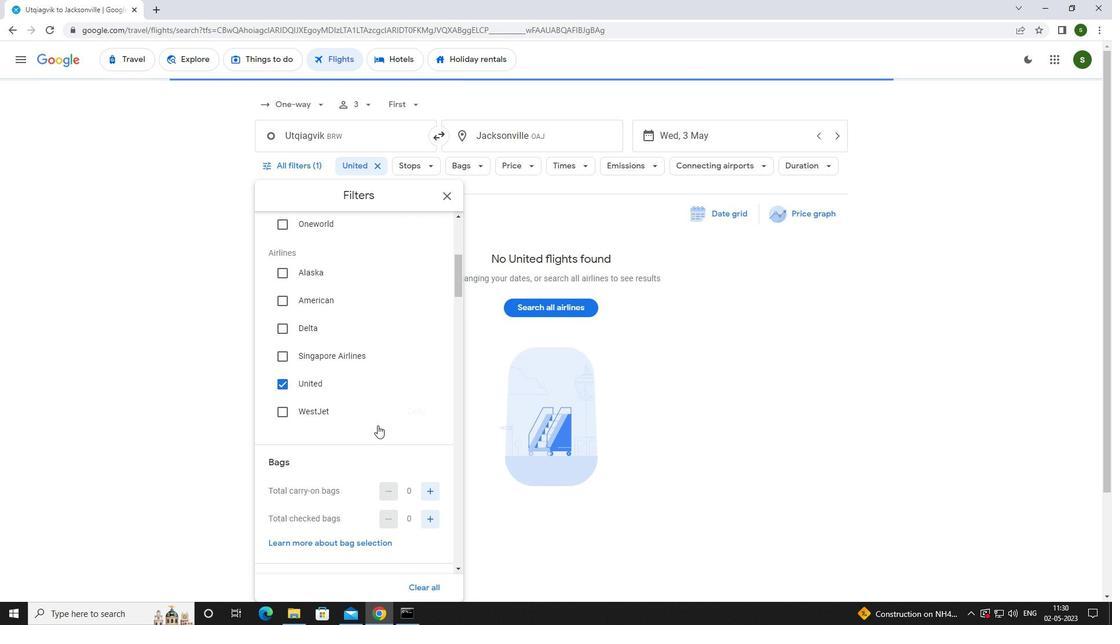 
Action: Mouse scrolled (378, 425) with delta (0, 0)
Screenshot: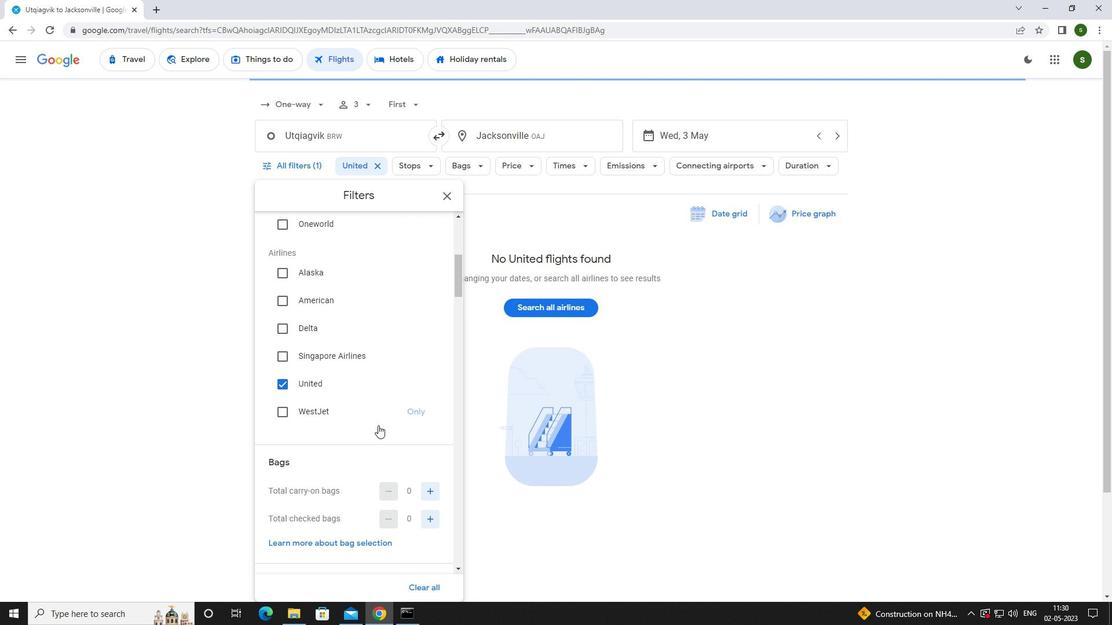
Action: Mouse moved to (427, 399)
Screenshot: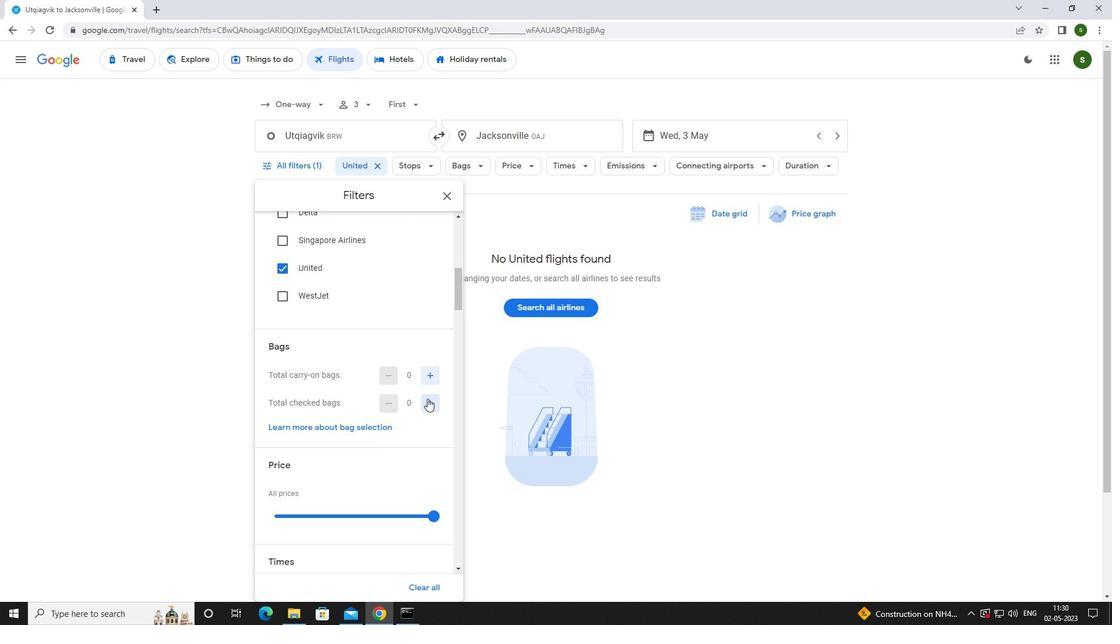 
Action: Mouse pressed left at (427, 399)
Screenshot: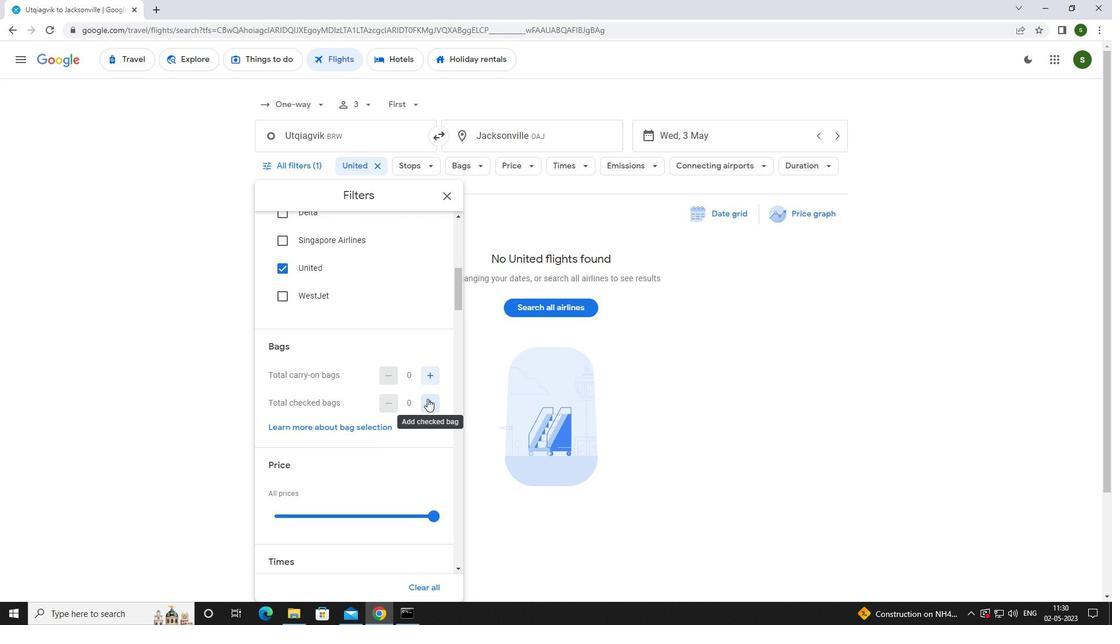 
Action: Mouse pressed left at (427, 399)
Screenshot: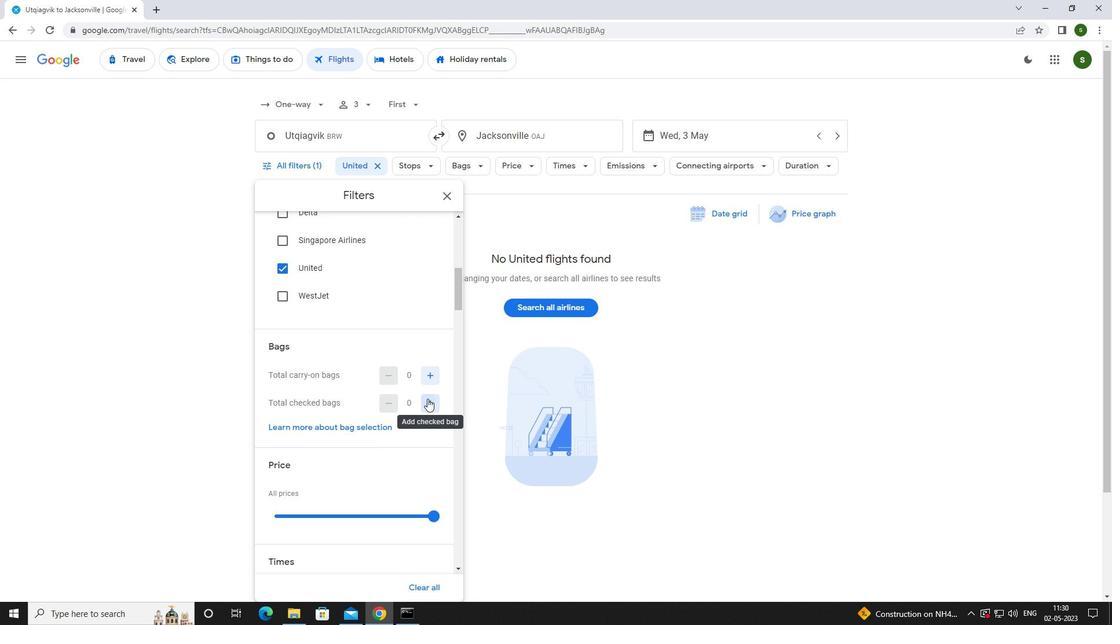
Action: Mouse pressed left at (427, 399)
Screenshot: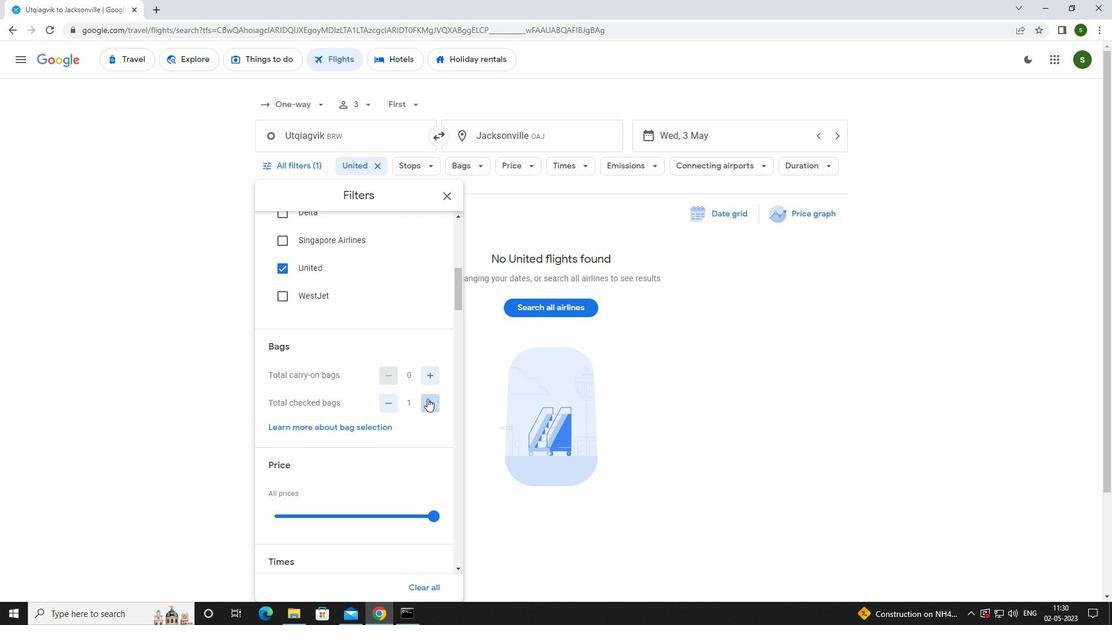 
Action: Mouse pressed left at (427, 399)
Screenshot: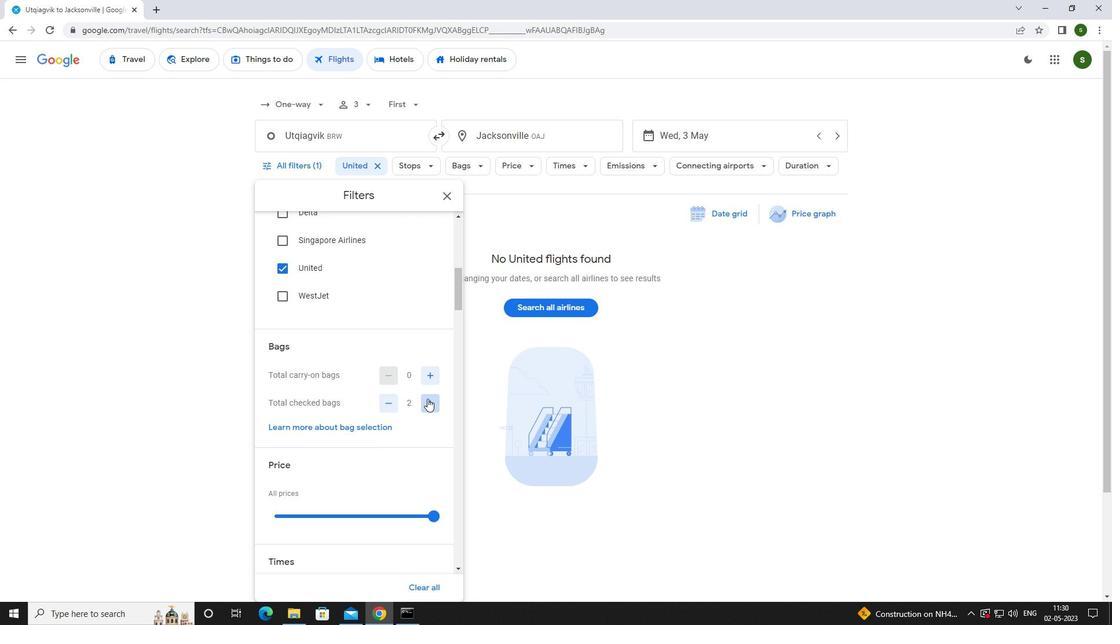 
Action: Mouse pressed left at (427, 399)
Screenshot: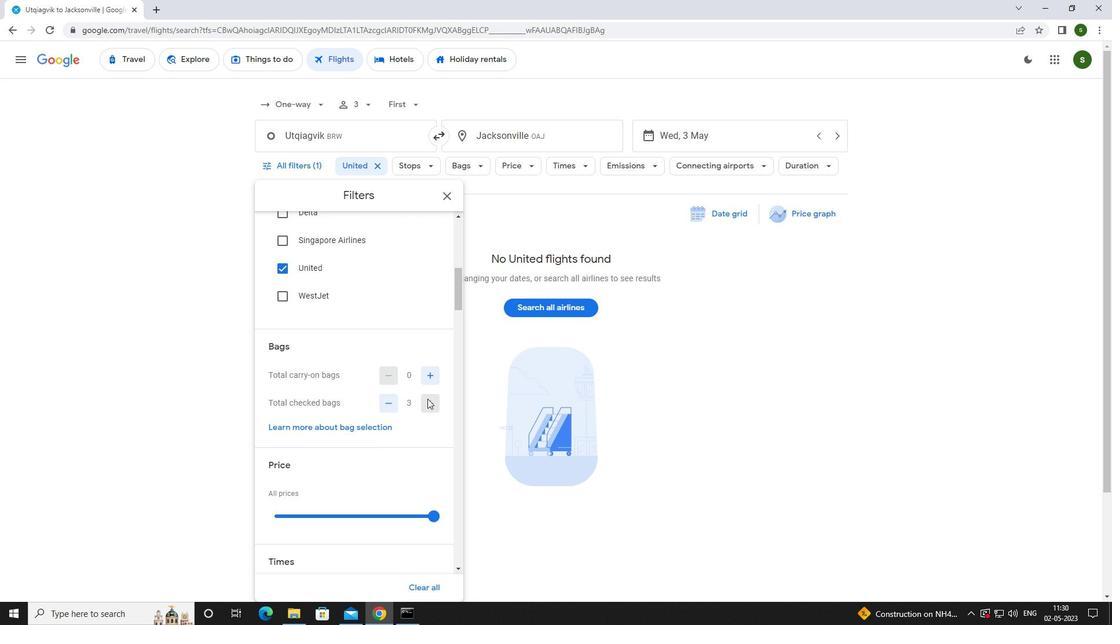
Action: Mouse pressed left at (427, 399)
Screenshot: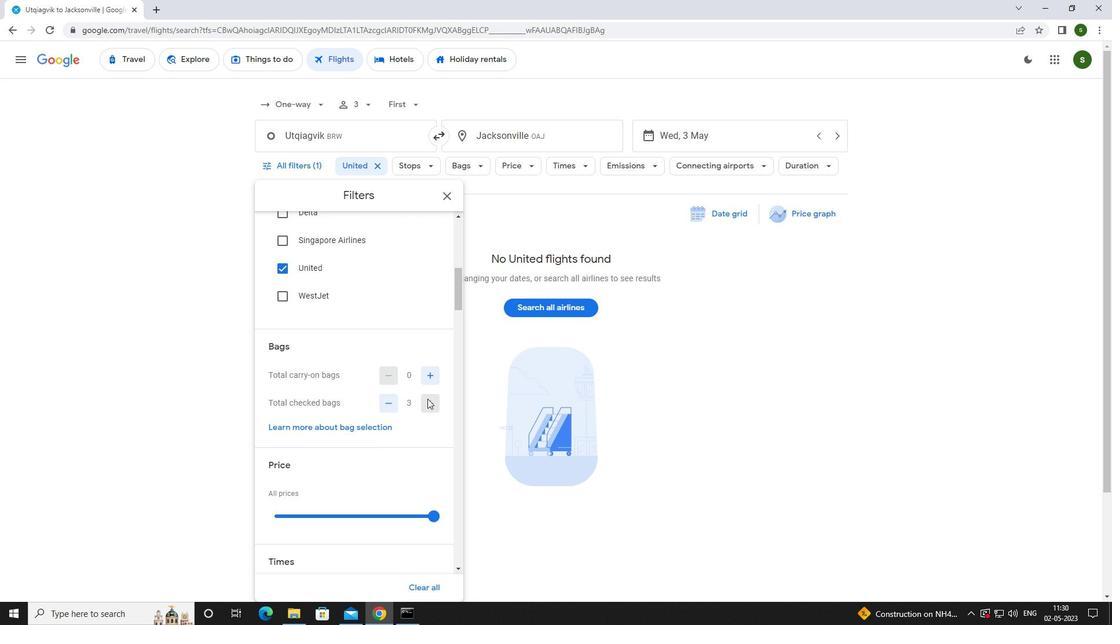 
Action: Mouse pressed left at (427, 399)
Screenshot: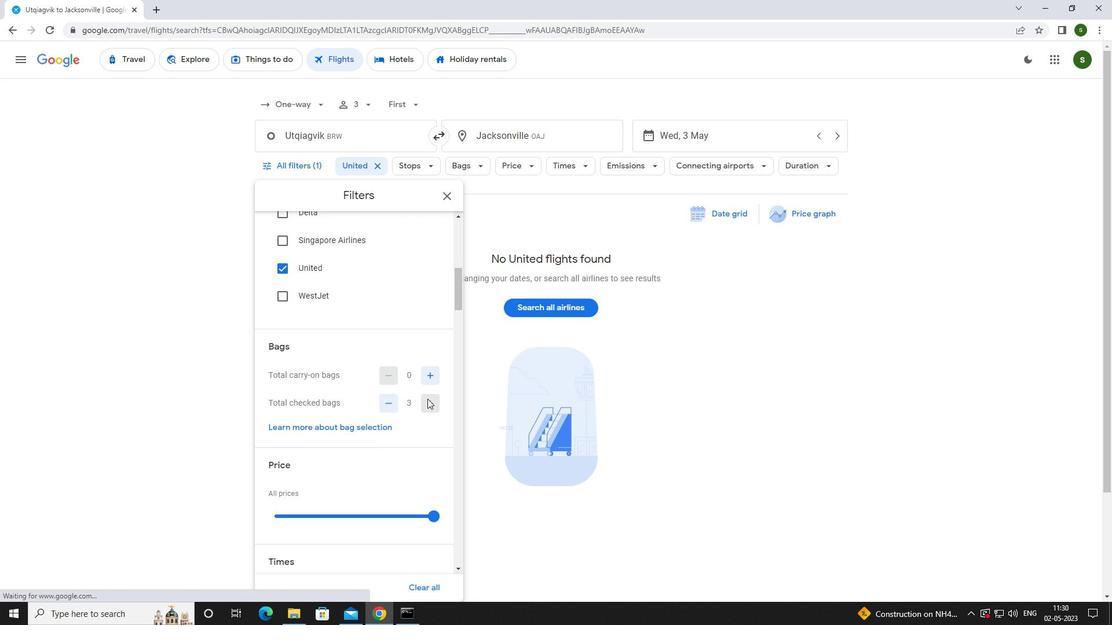 
Action: Mouse moved to (424, 427)
Screenshot: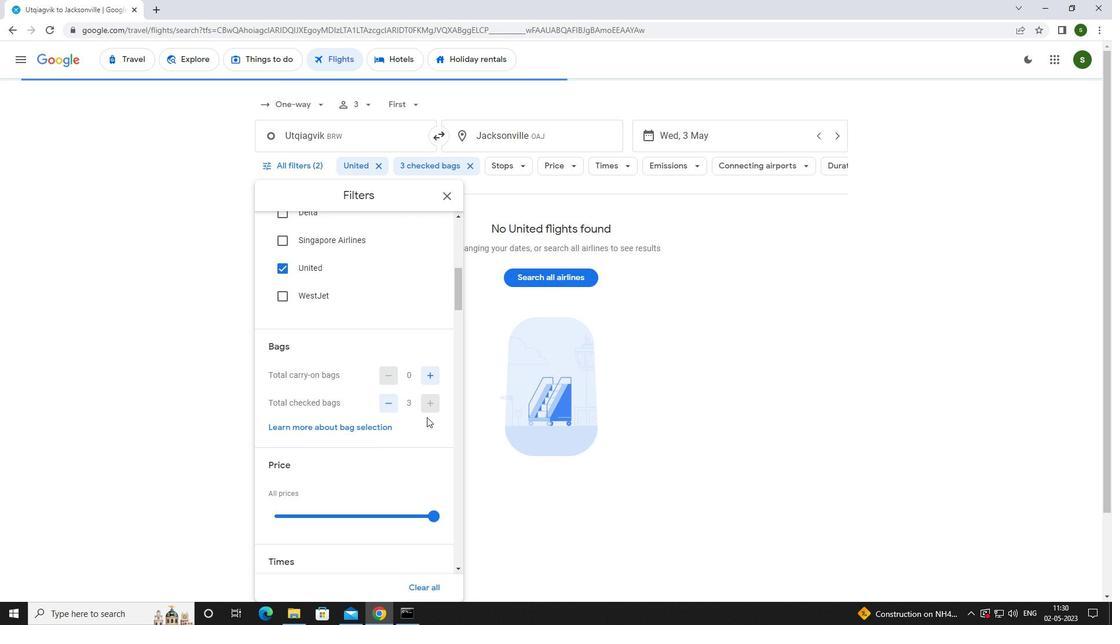 
Action: Mouse scrolled (424, 426) with delta (0, 0)
Screenshot: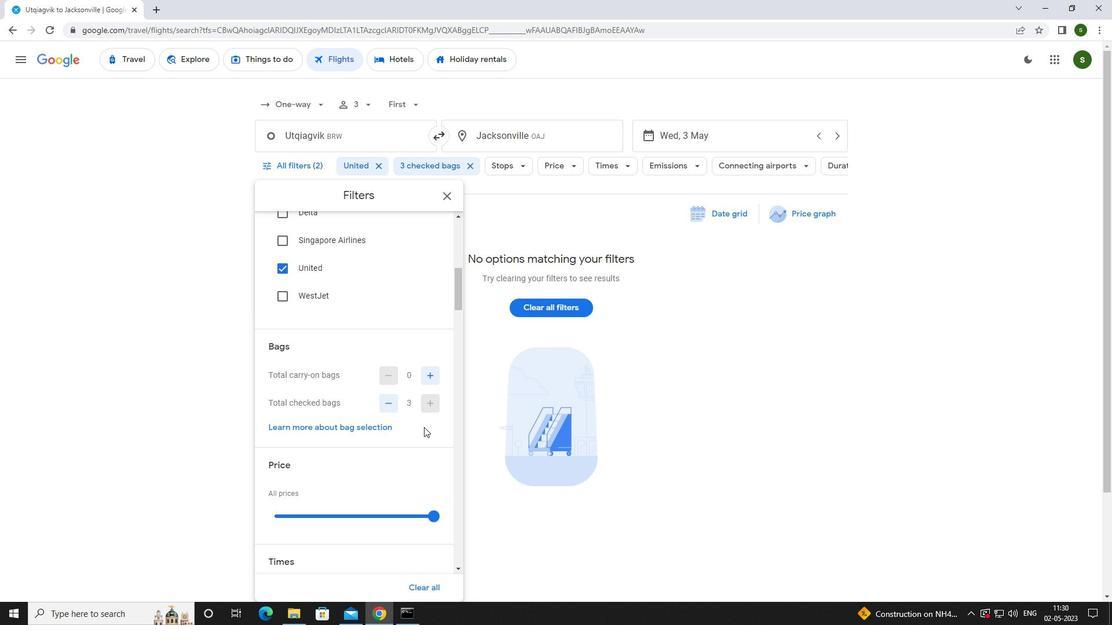 
Action: Mouse moved to (430, 457)
Screenshot: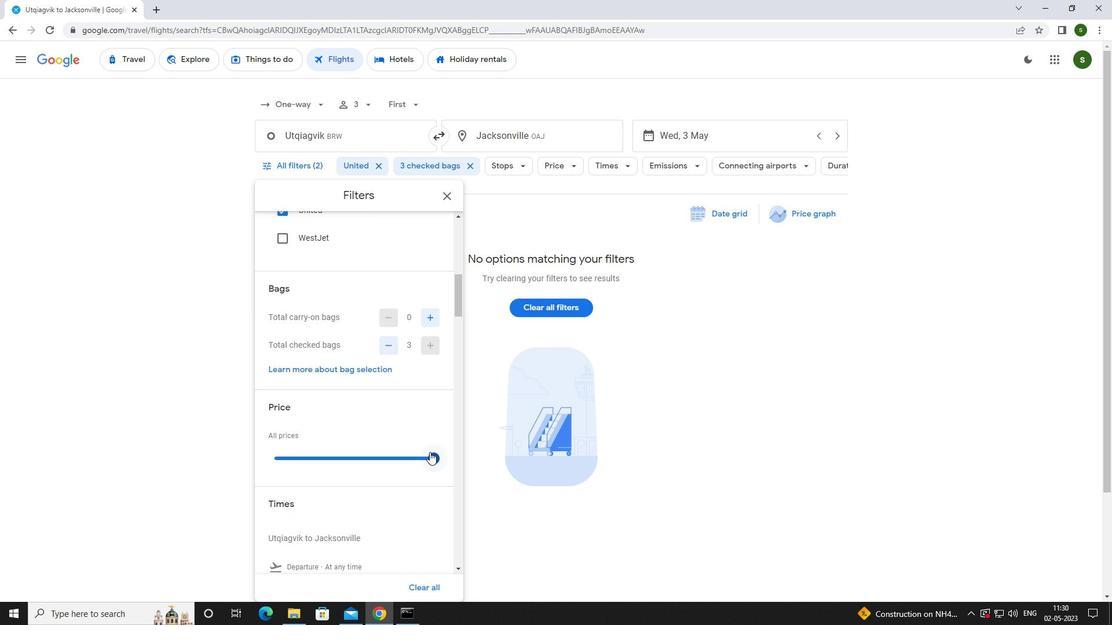 
Action: Mouse pressed left at (430, 457)
Screenshot: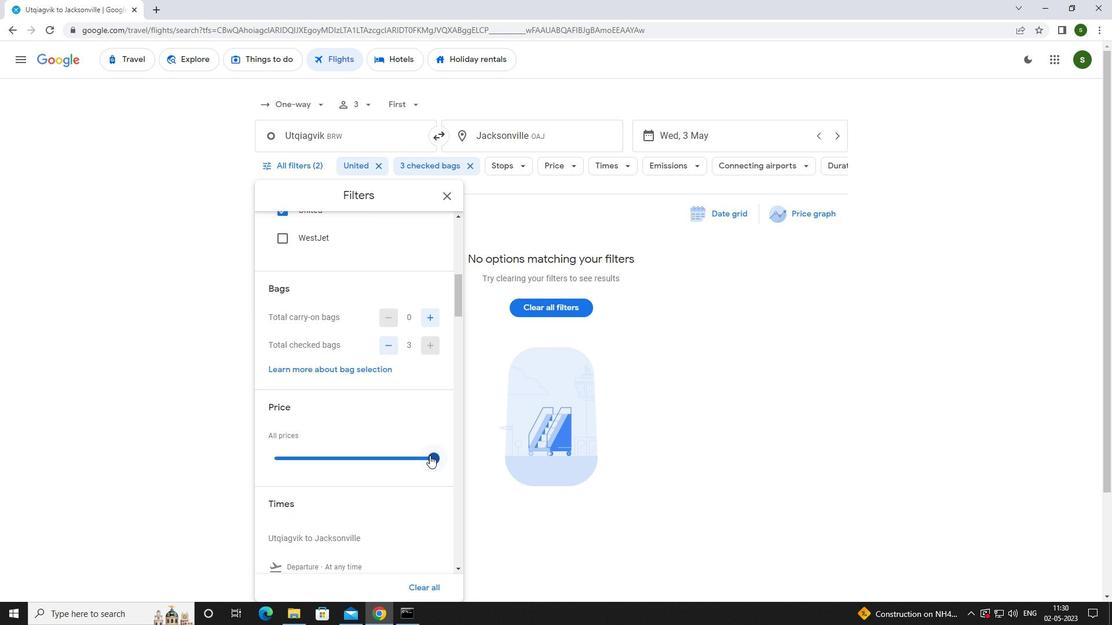 
Action: Mouse moved to (430, 457)
Screenshot: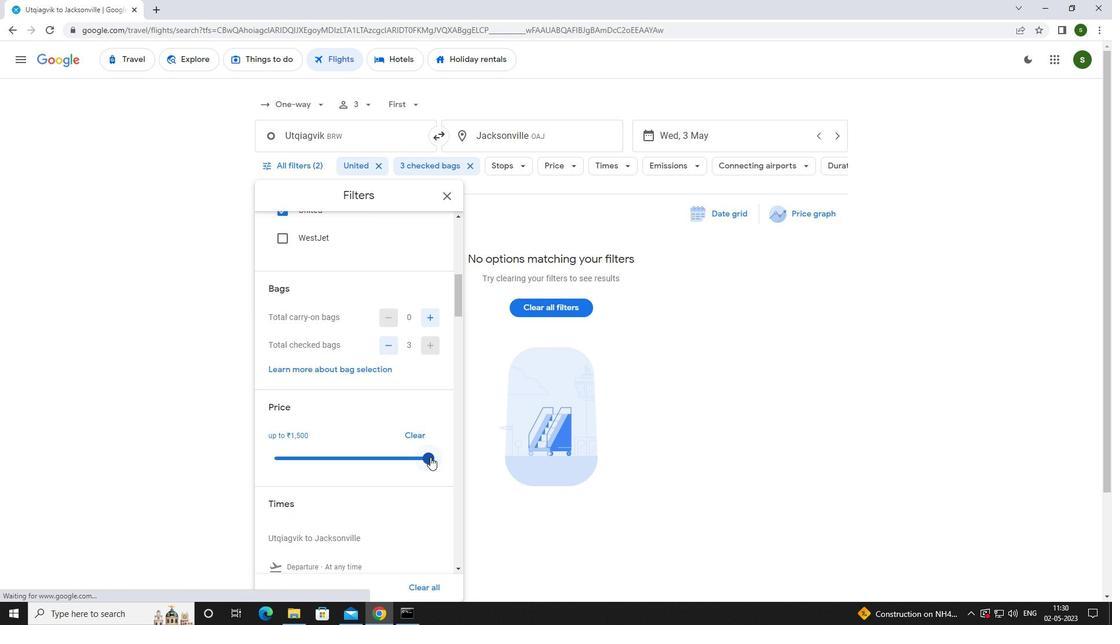 
Action: Mouse scrolled (430, 457) with delta (0, 0)
Screenshot: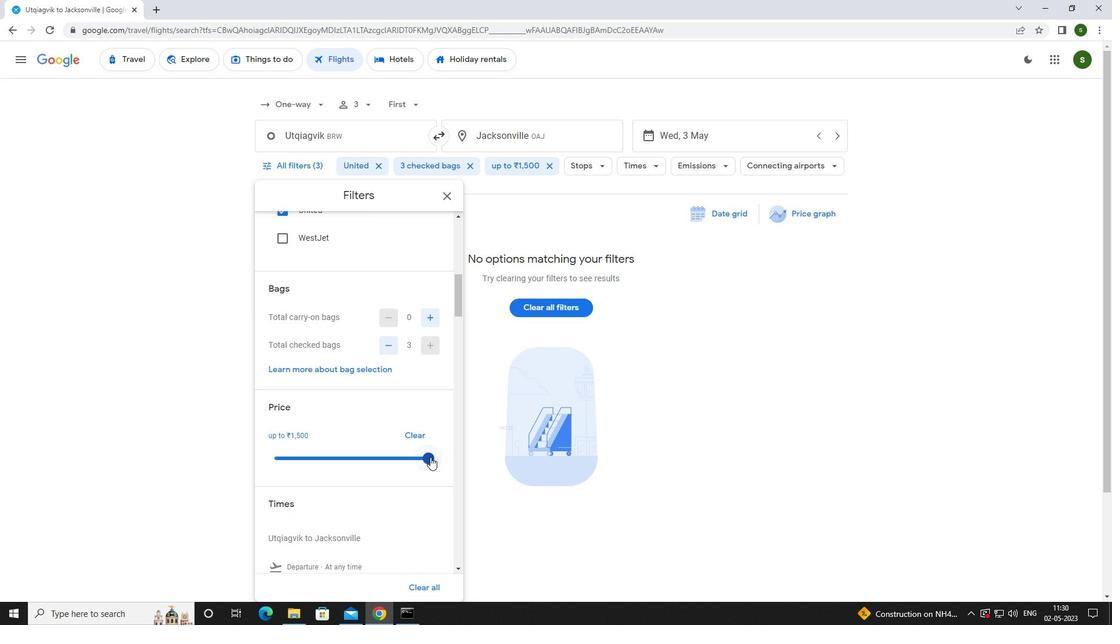 
Action: Mouse moved to (275, 530)
Screenshot: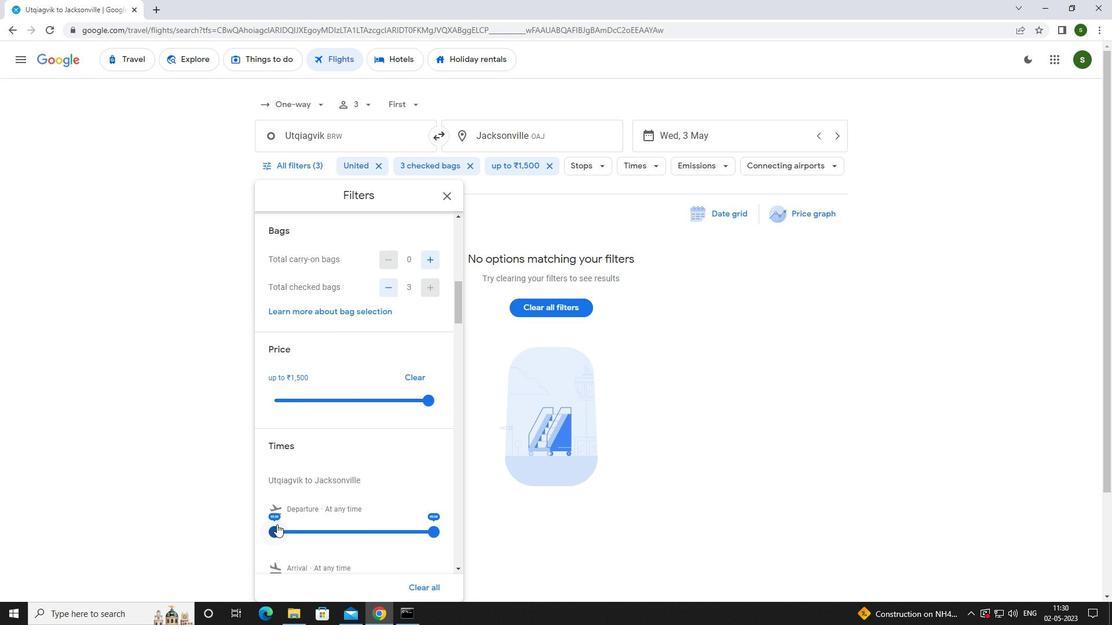 
Action: Mouse pressed left at (275, 530)
Screenshot: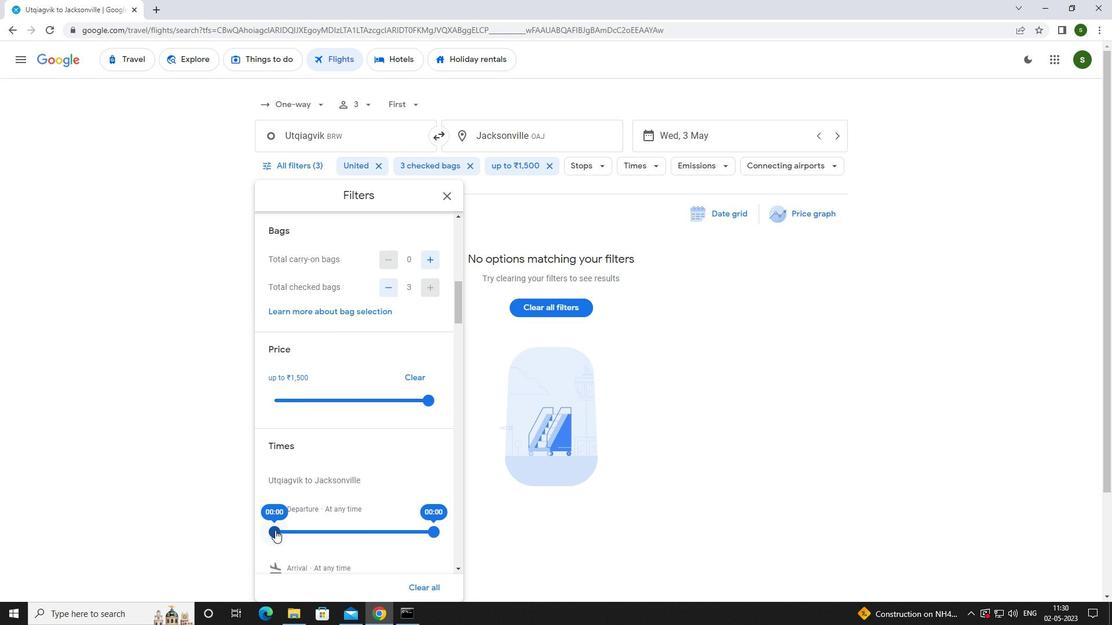 
Action: Mouse moved to (713, 439)
Screenshot: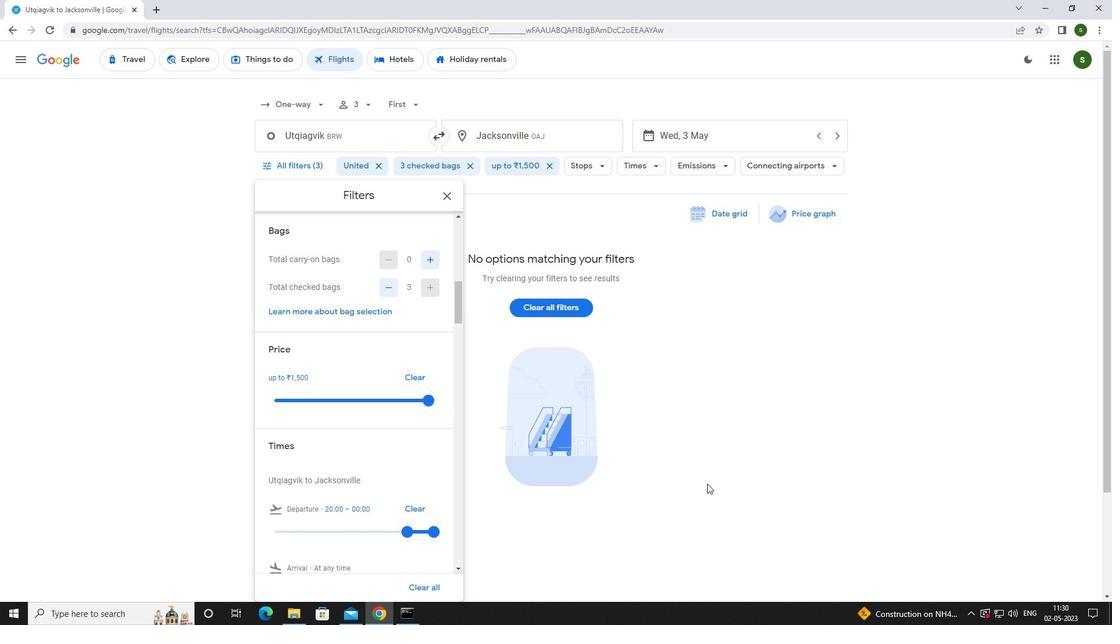 
Action: Mouse pressed left at (713, 439)
Screenshot: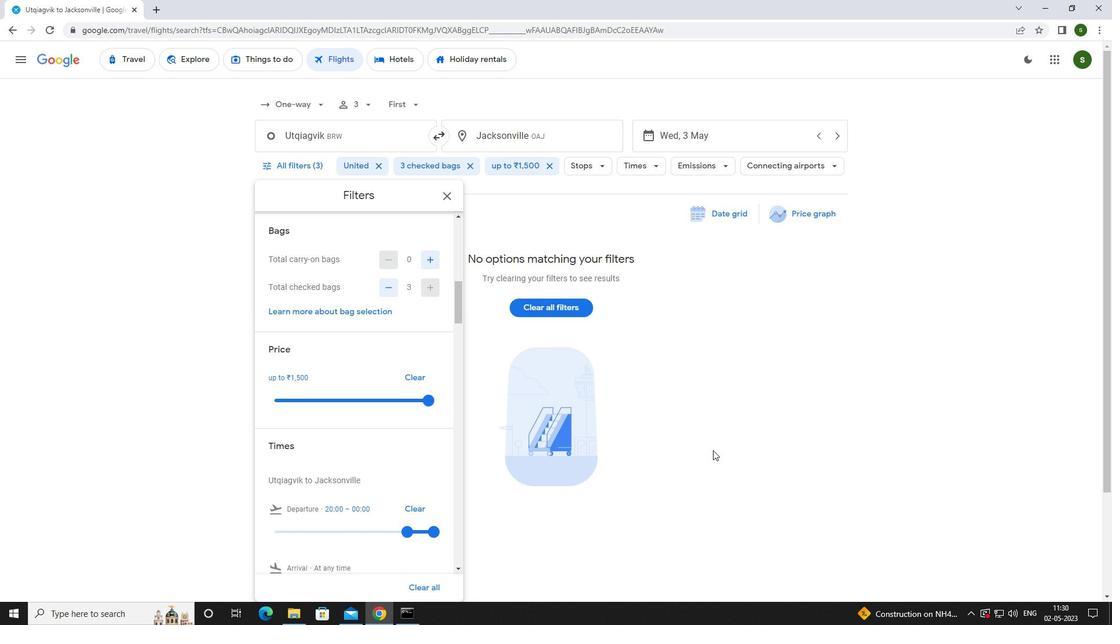 
